 Task: Search one way flight ticket for 5 adults, 1 child, 2 infants in seat and 1 infant on lap in business from Rochester: Rochester International Airport to Greenville: Pitt-greenville Airport on 5-2-2023. Choice of flights is Sun country airlines. Number of bags: 1 carry on bag. Price is upto 96000. Outbound departure time preference is 13:45.
Action: Mouse moved to (320, 138)
Screenshot: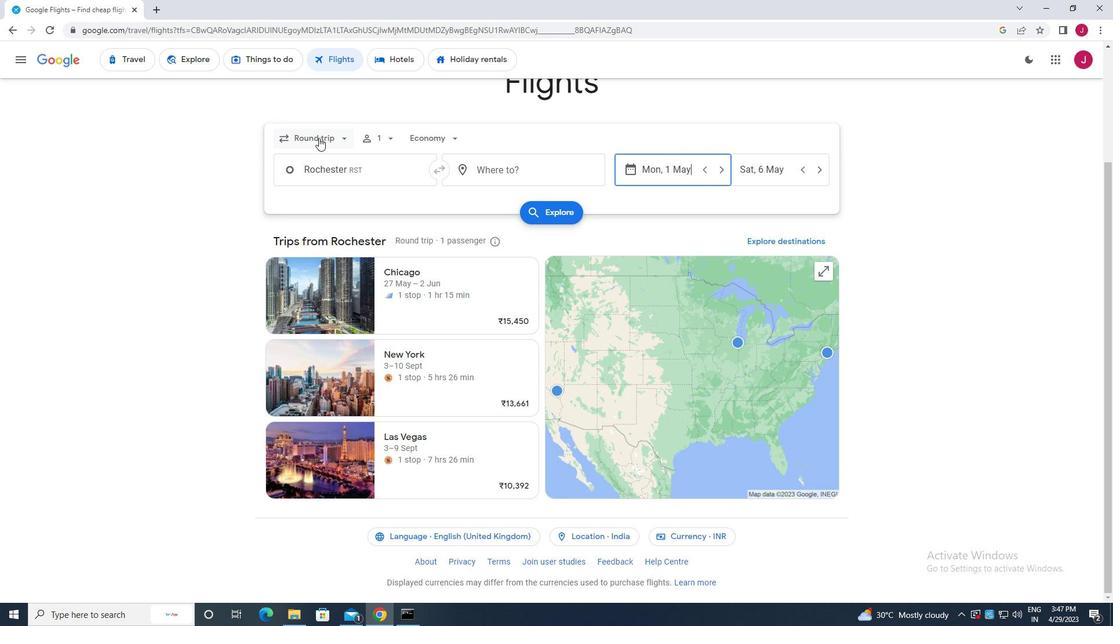 
Action: Mouse pressed left at (320, 138)
Screenshot: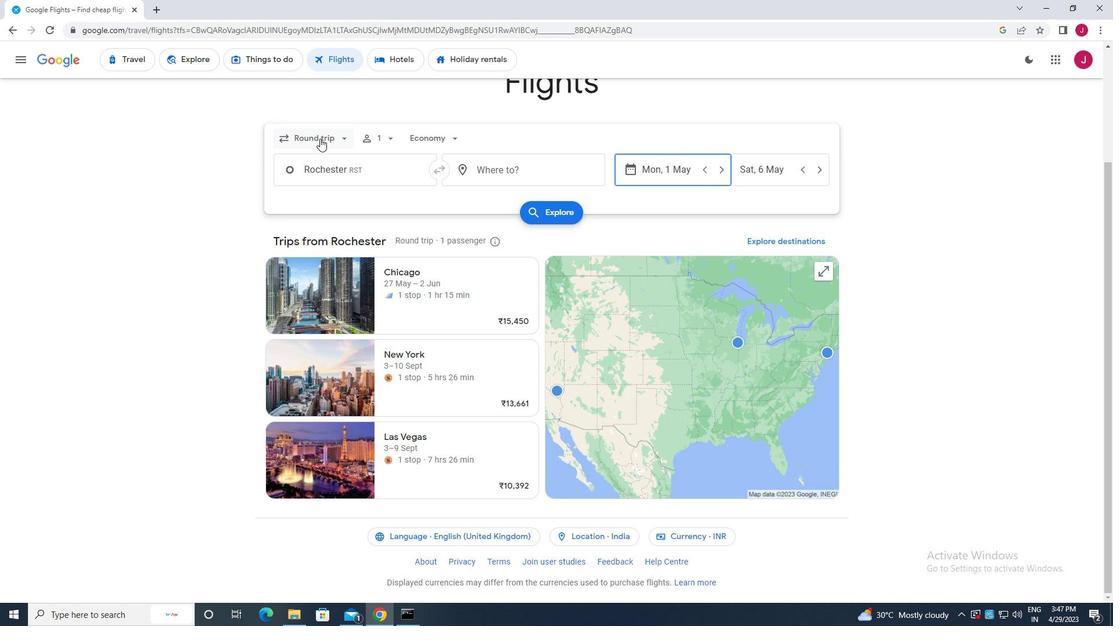 
Action: Mouse moved to (323, 191)
Screenshot: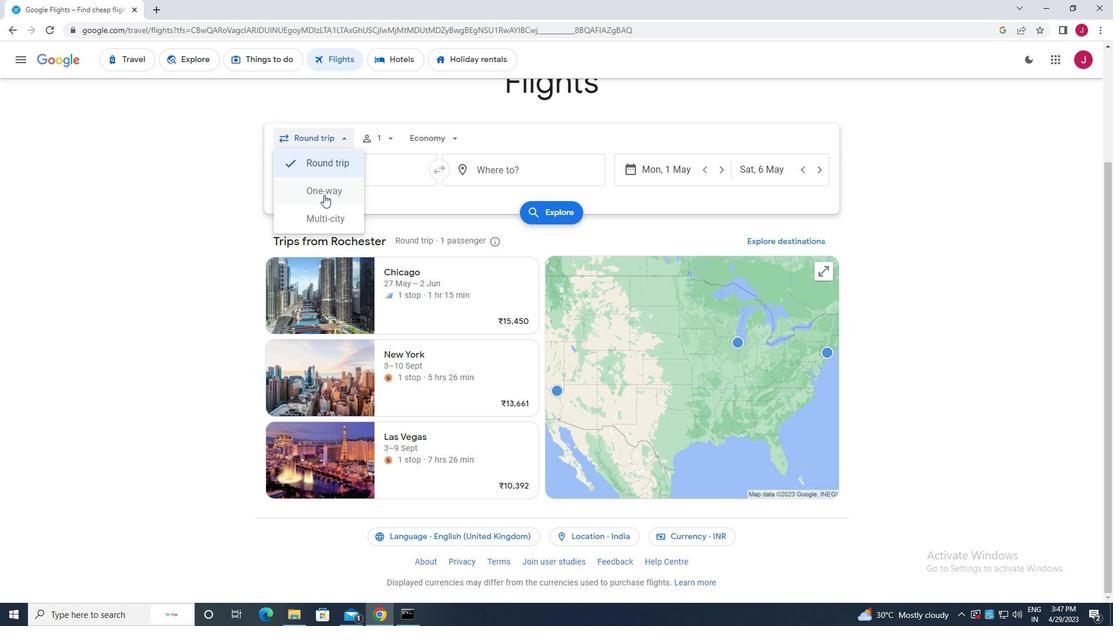 
Action: Mouse pressed left at (323, 191)
Screenshot: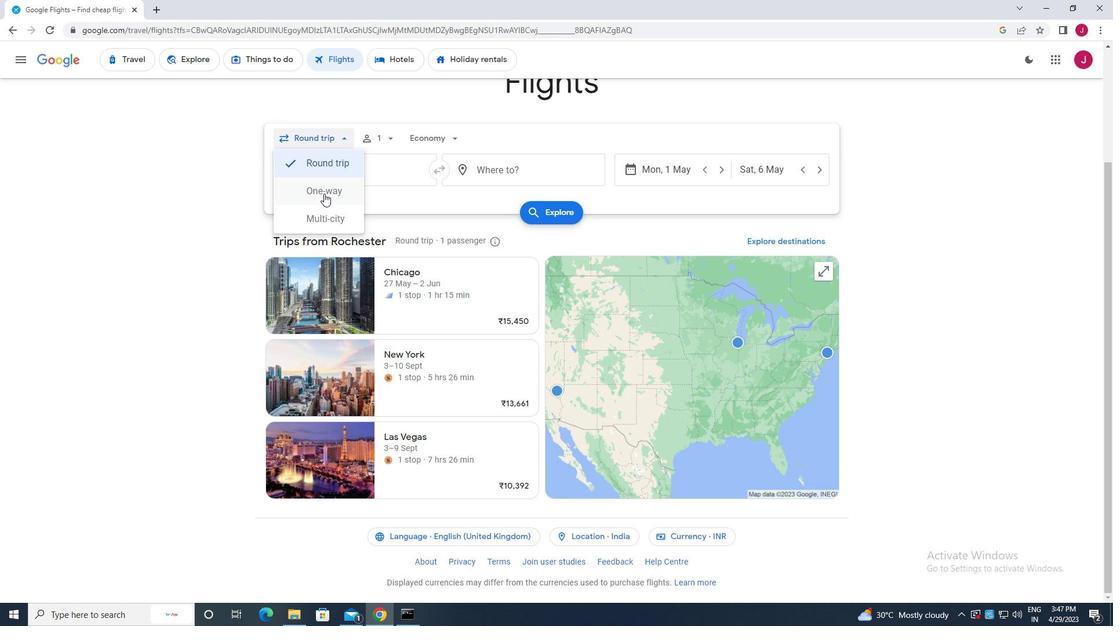 
Action: Mouse moved to (380, 137)
Screenshot: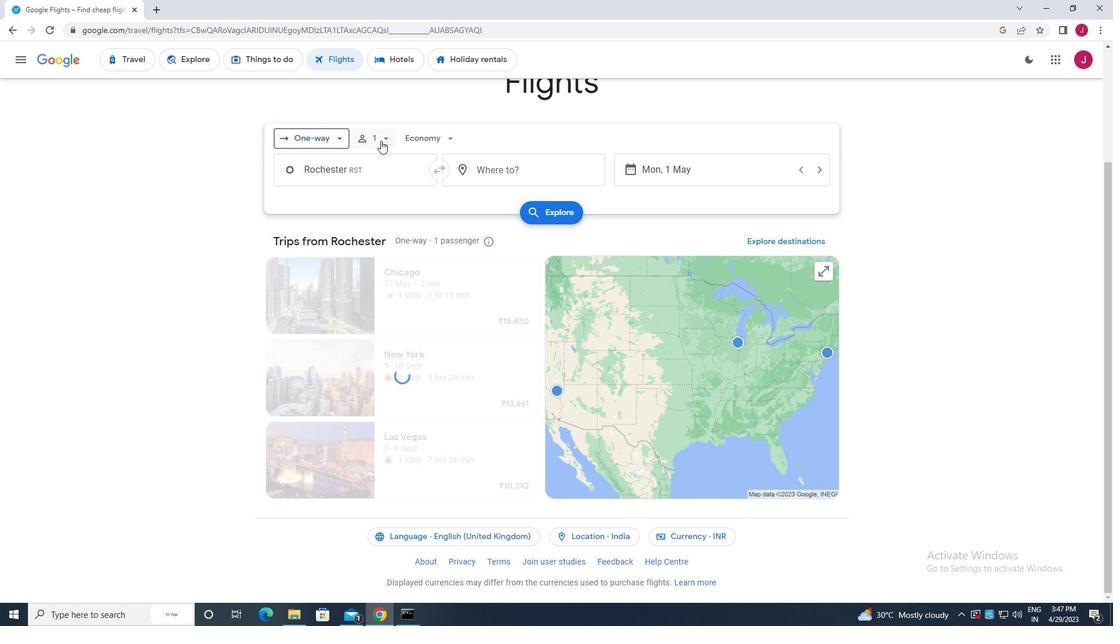 
Action: Mouse pressed left at (380, 137)
Screenshot: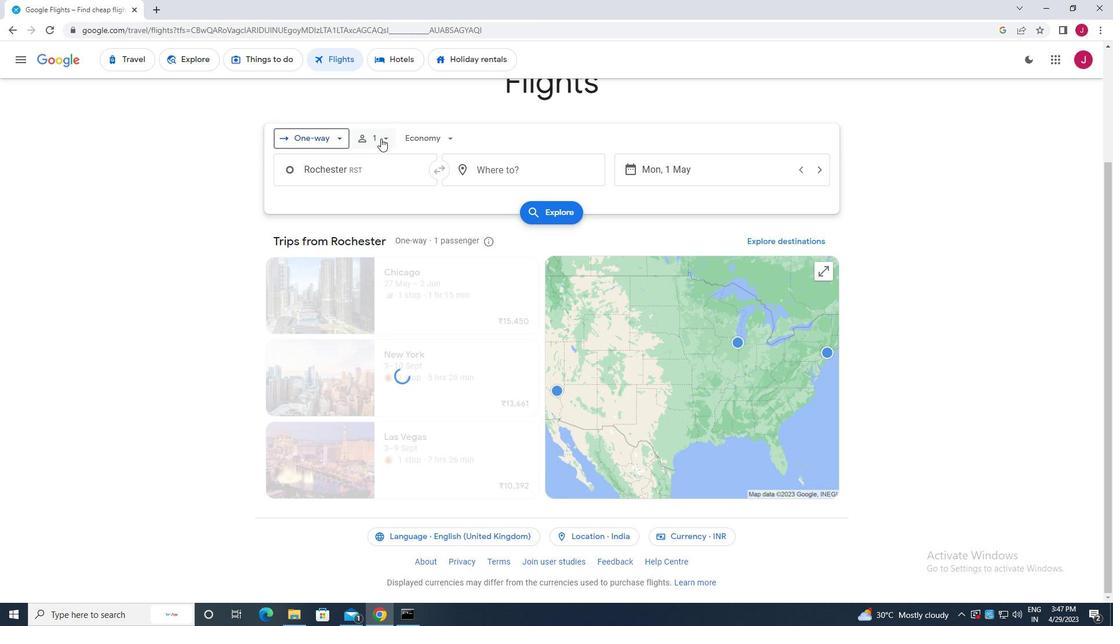 
Action: Mouse moved to (443, 171)
Screenshot: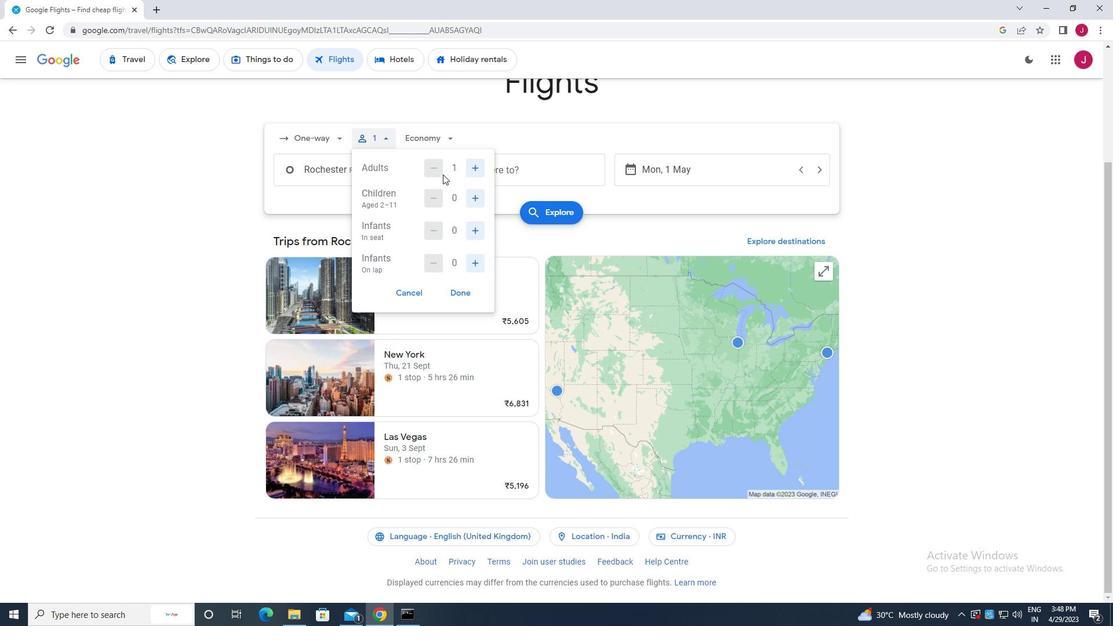 
Action: Mouse pressed left at (443, 171)
Screenshot: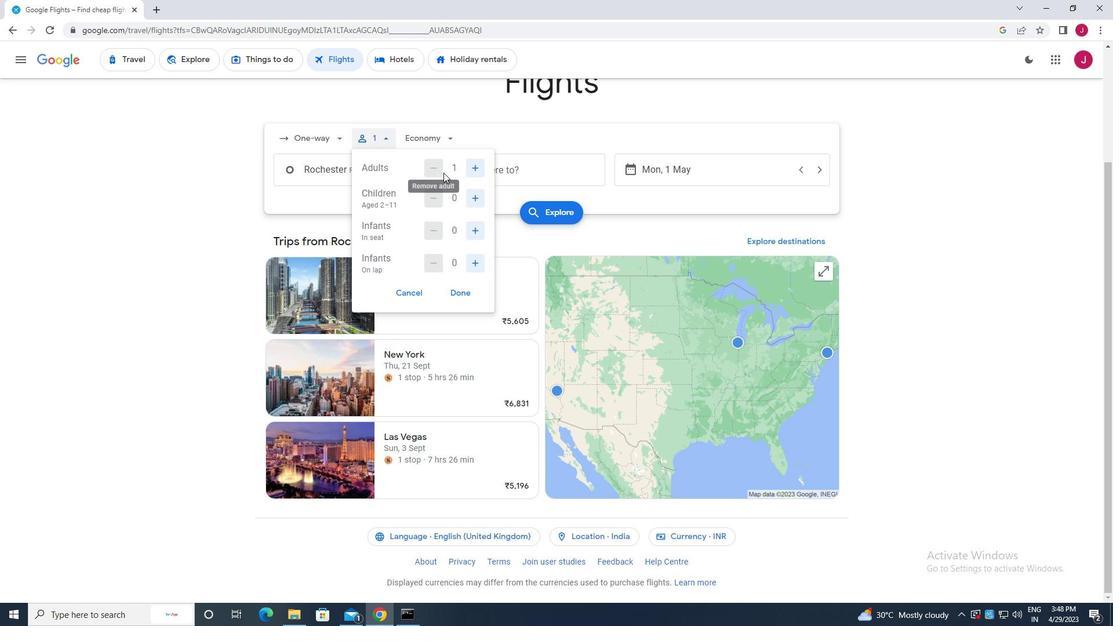 
Action: Mouse moved to (473, 197)
Screenshot: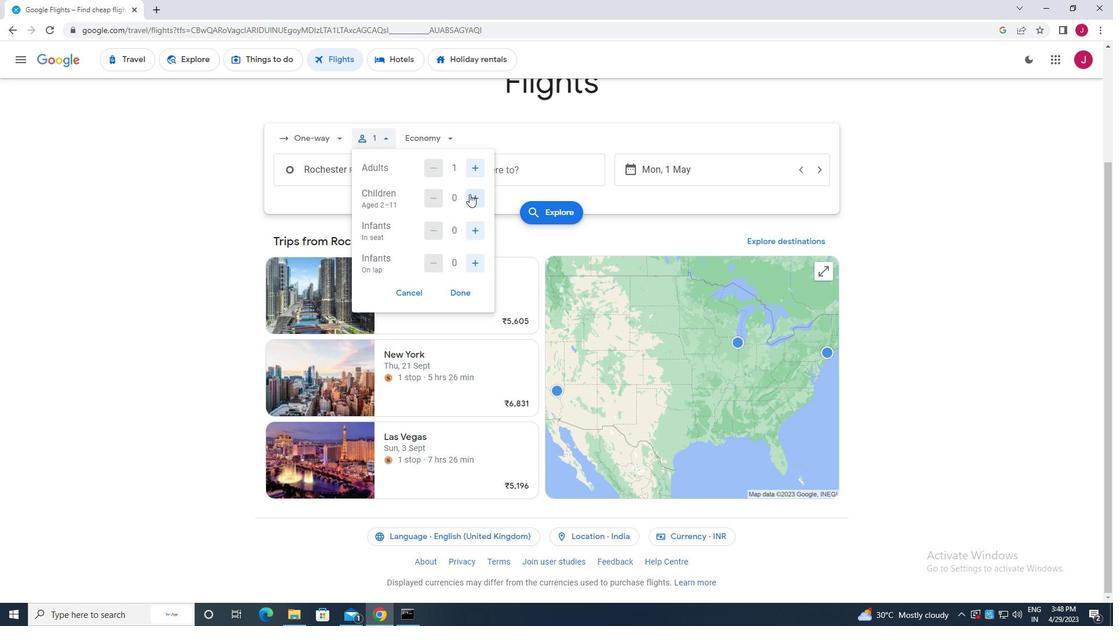 
Action: Mouse pressed left at (473, 197)
Screenshot: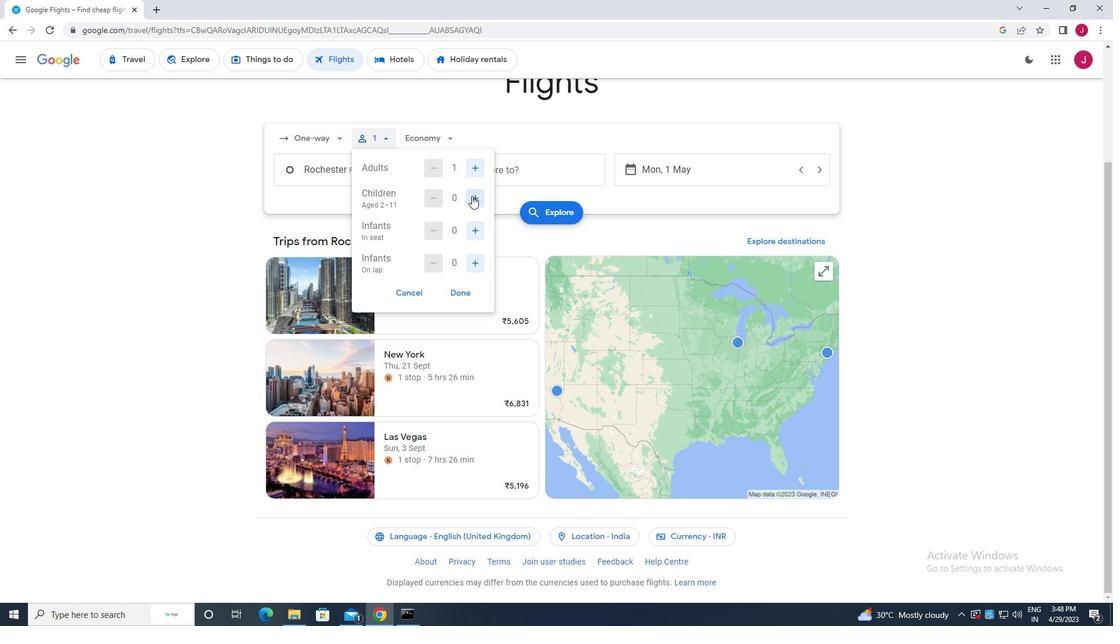 
Action: Mouse pressed left at (473, 197)
Screenshot: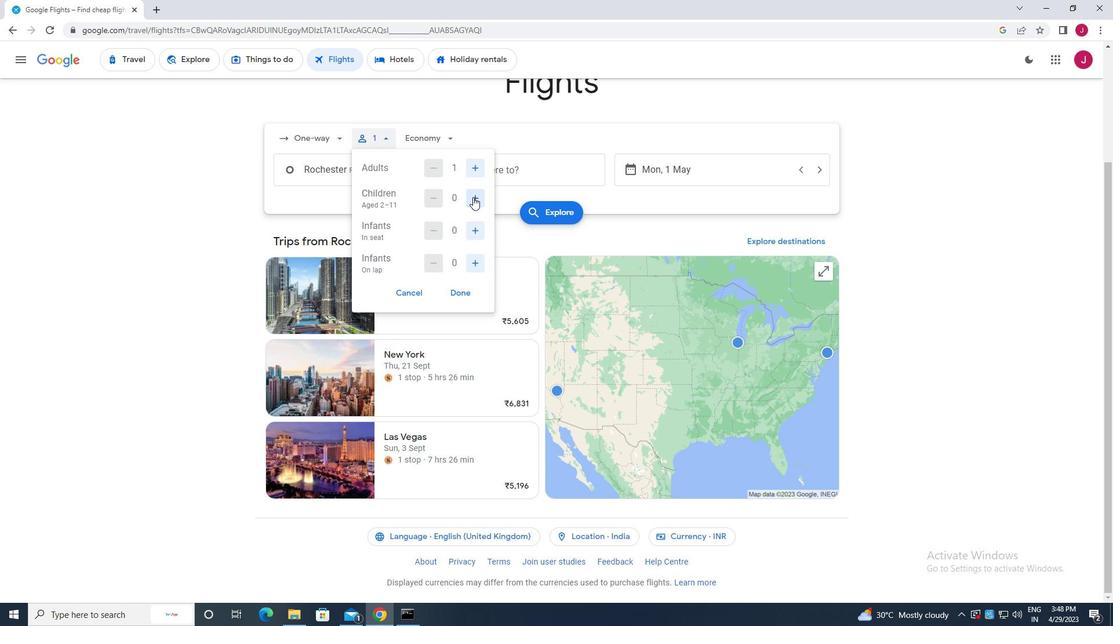 
Action: Mouse pressed left at (473, 197)
Screenshot: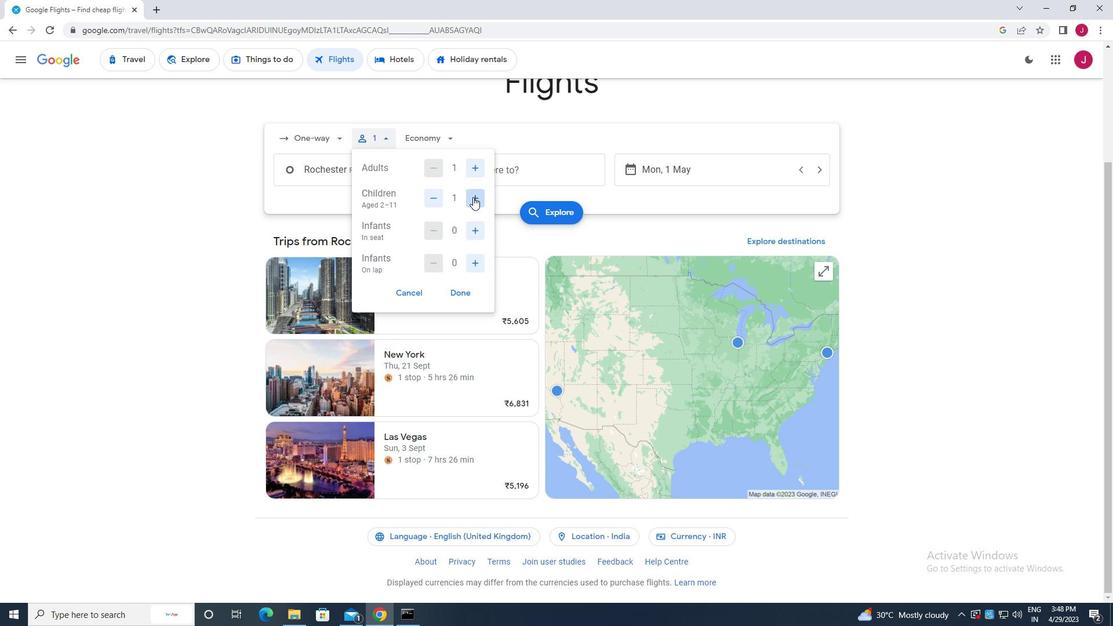 
Action: Mouse pressed left at (473, 197)
Screenshot: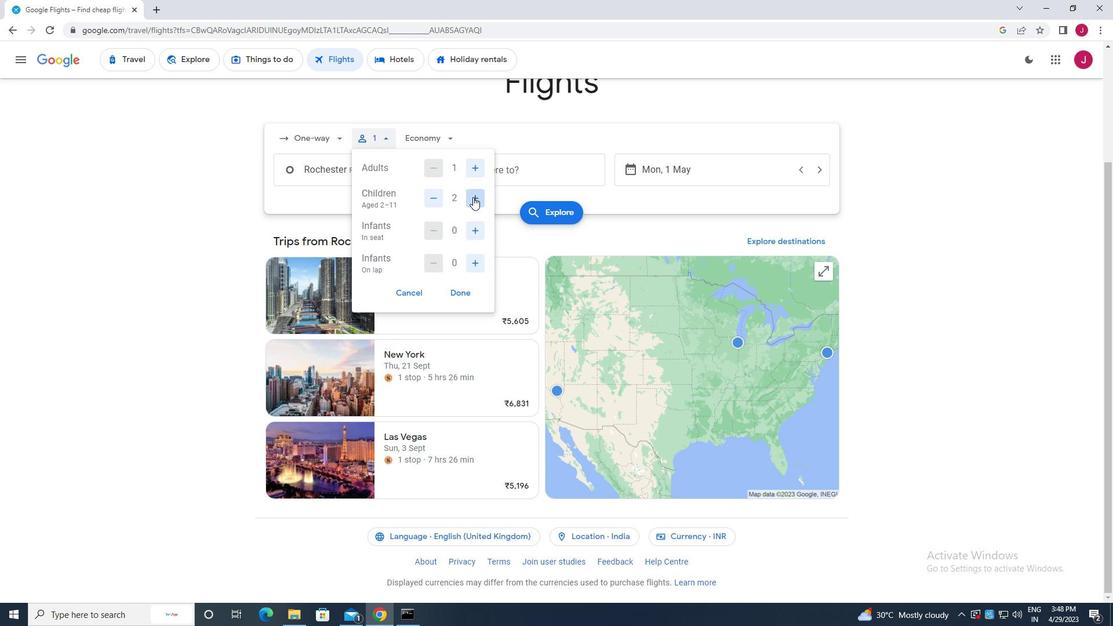 
Action: Mouse pressed left at (473, 197)
Screenshot: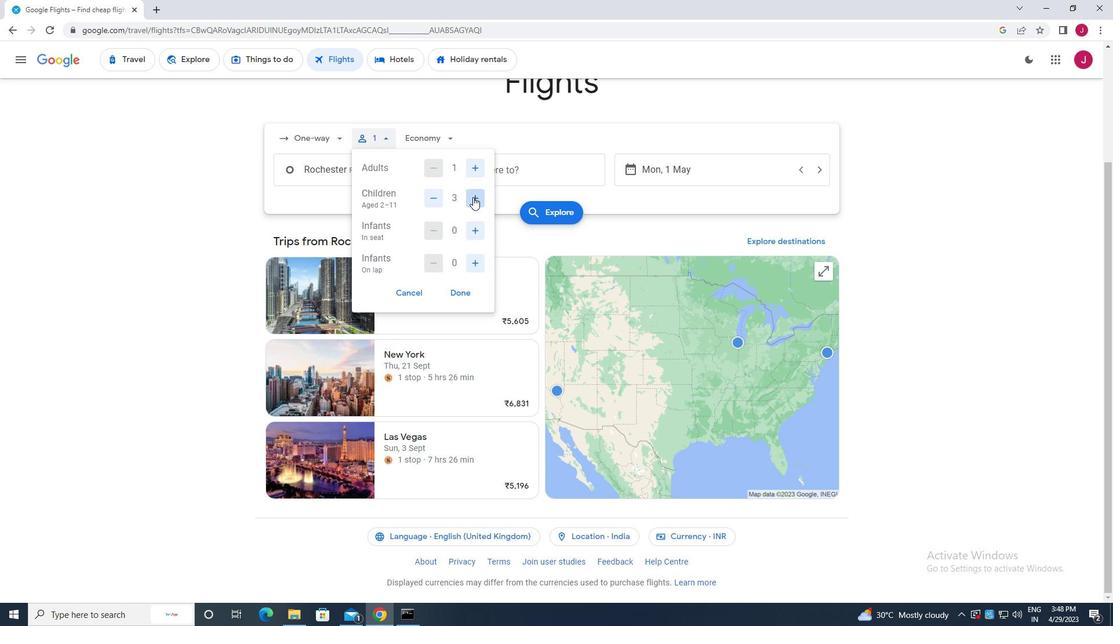 
Action: Mouse moved to (477, 228)
Screenshot: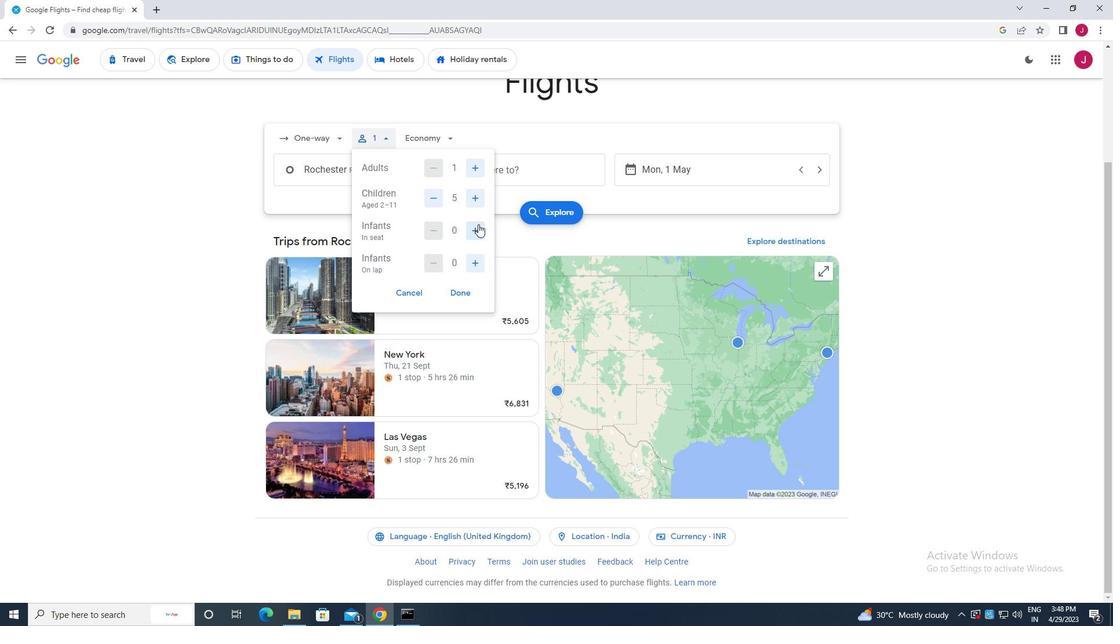 
Action: Mouse pressed left at (477, 228)
Screenshot: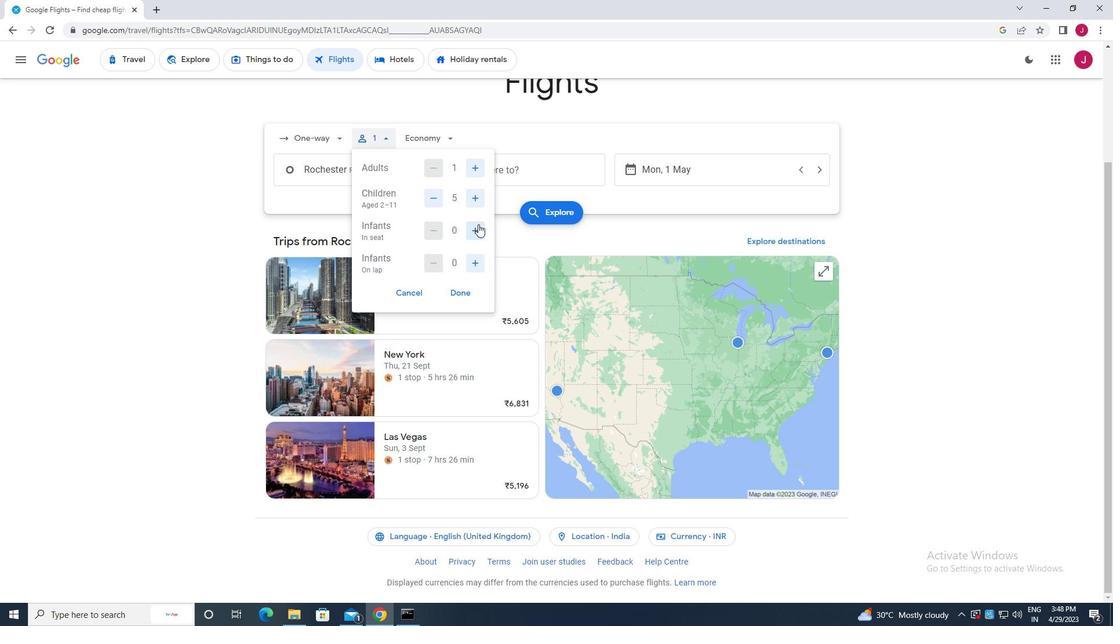 
Action: Mouse pressed left at (477, 228)
Screenshot: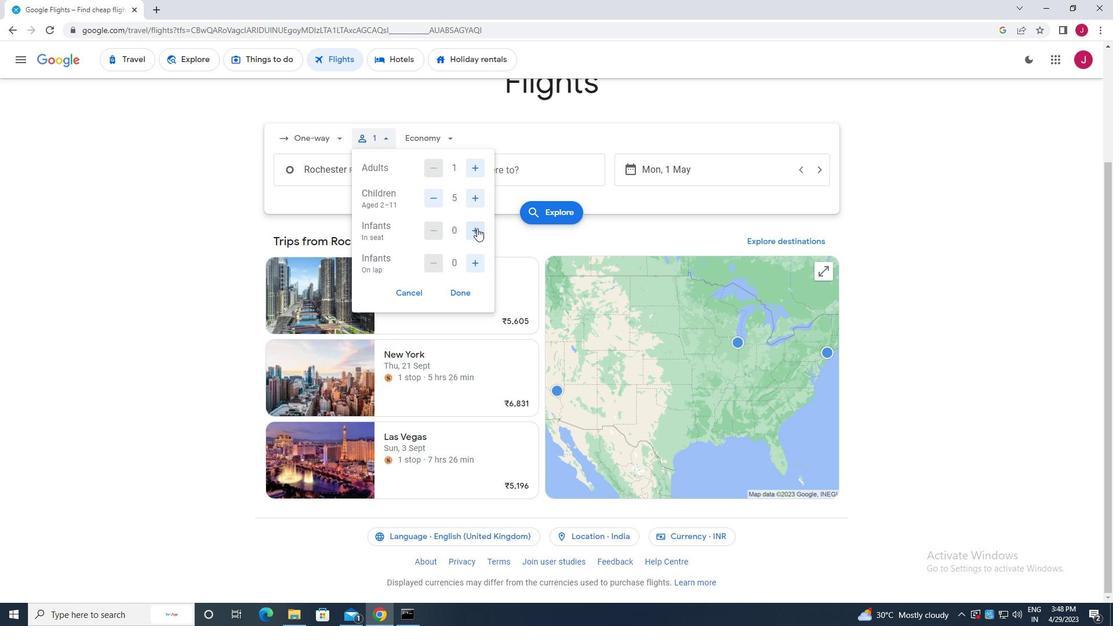 
Action: Mouse moved to (472, 262)
Screenshot: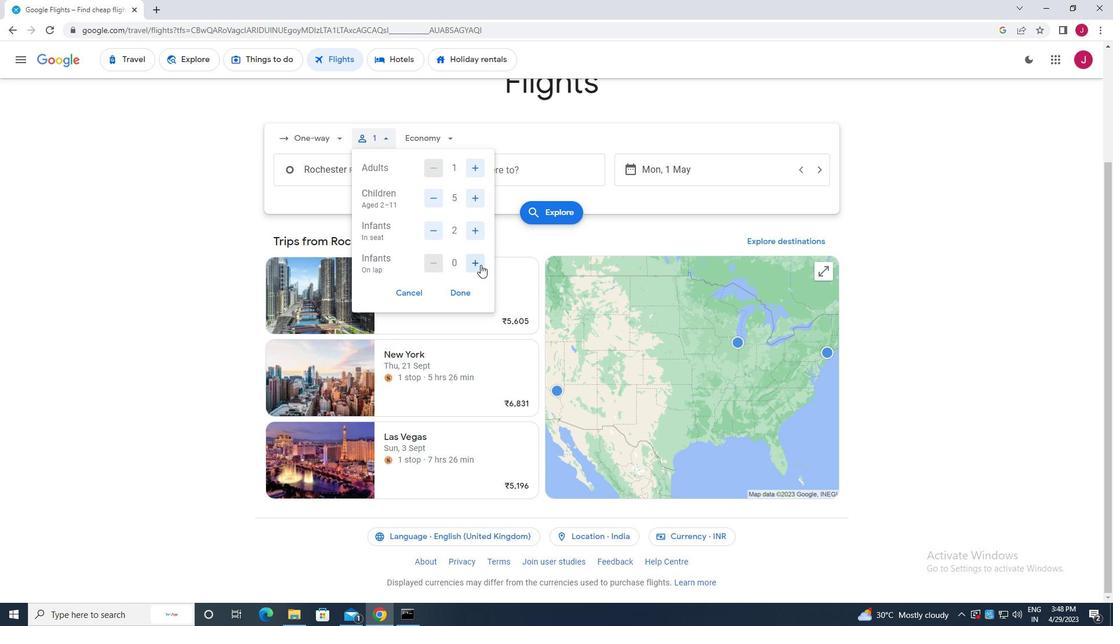 
Action: Mouse pressed left at (472, 262)
Screenshot: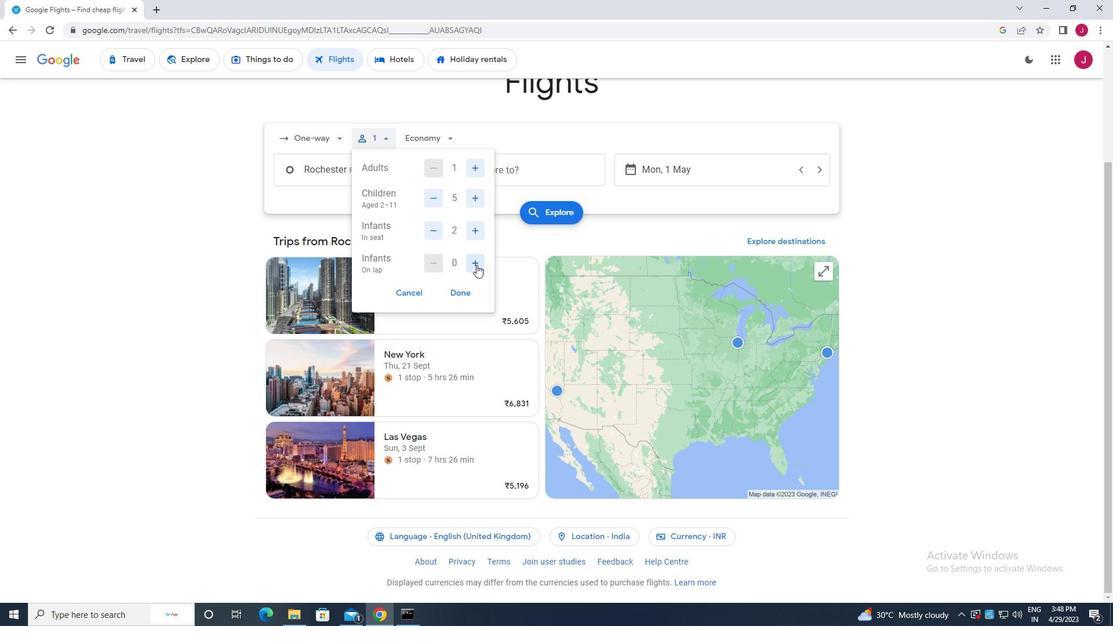 
Action: Mouse moved to (435, 232)
Screenshot: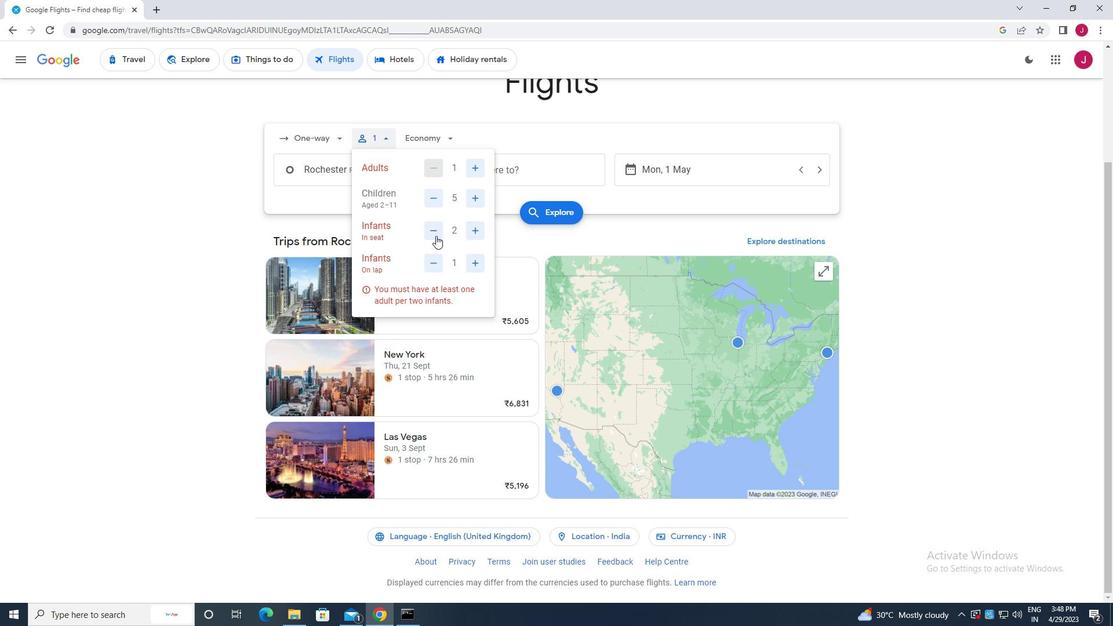 
Action: Mouse pressed left at (435, 232)
Screenshot: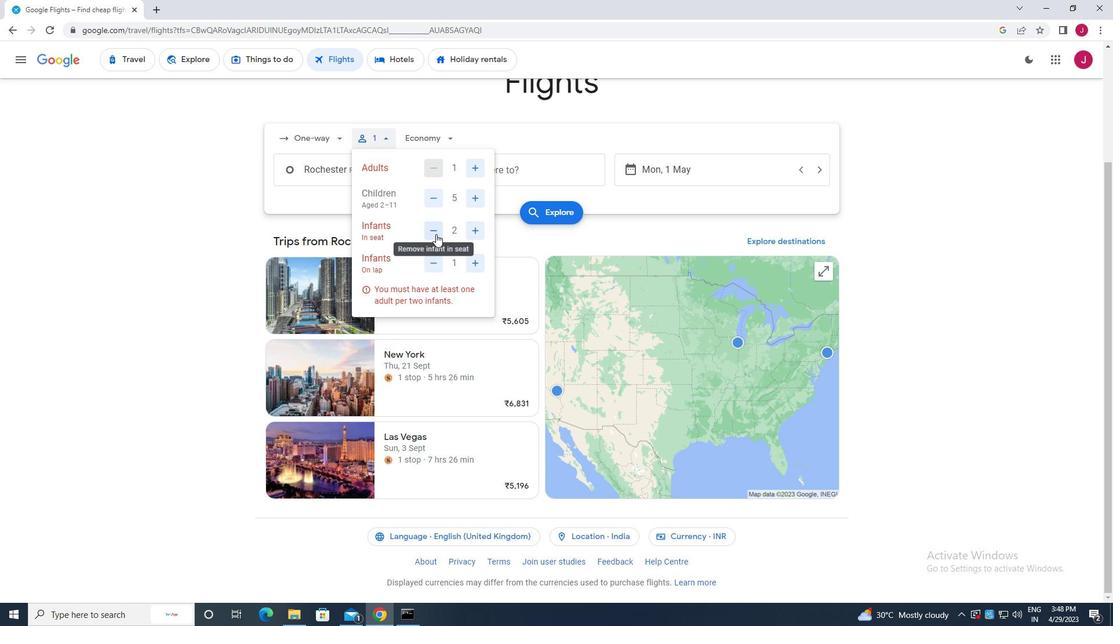 
Action: Mouse moved to (467, 293)
Screenshot: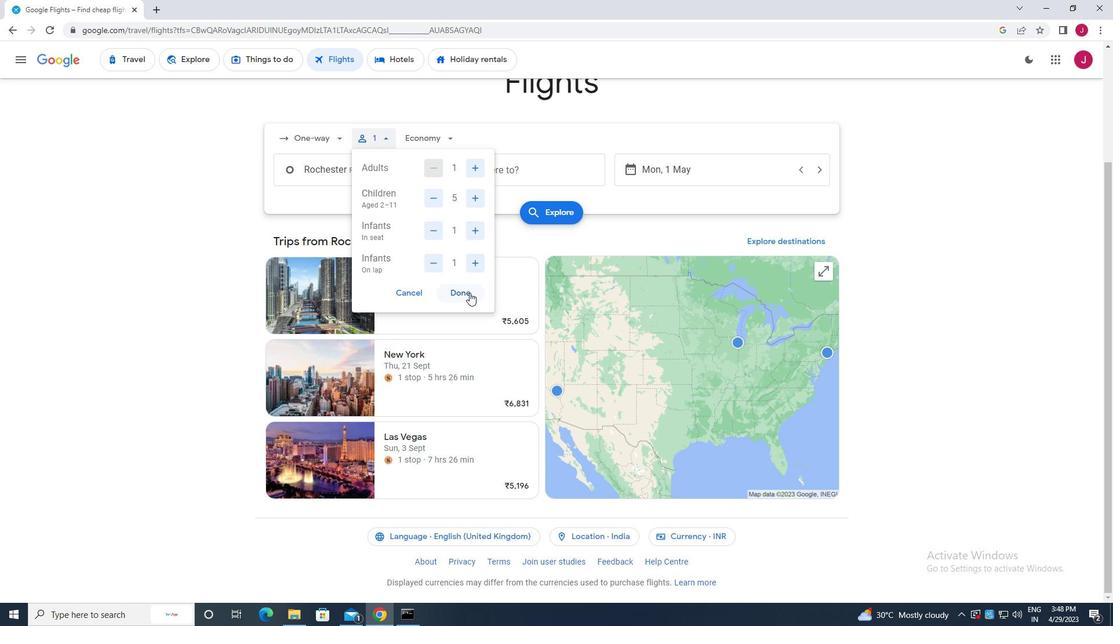
Action: Mouse pressed left at (467, 293)
Screenshot: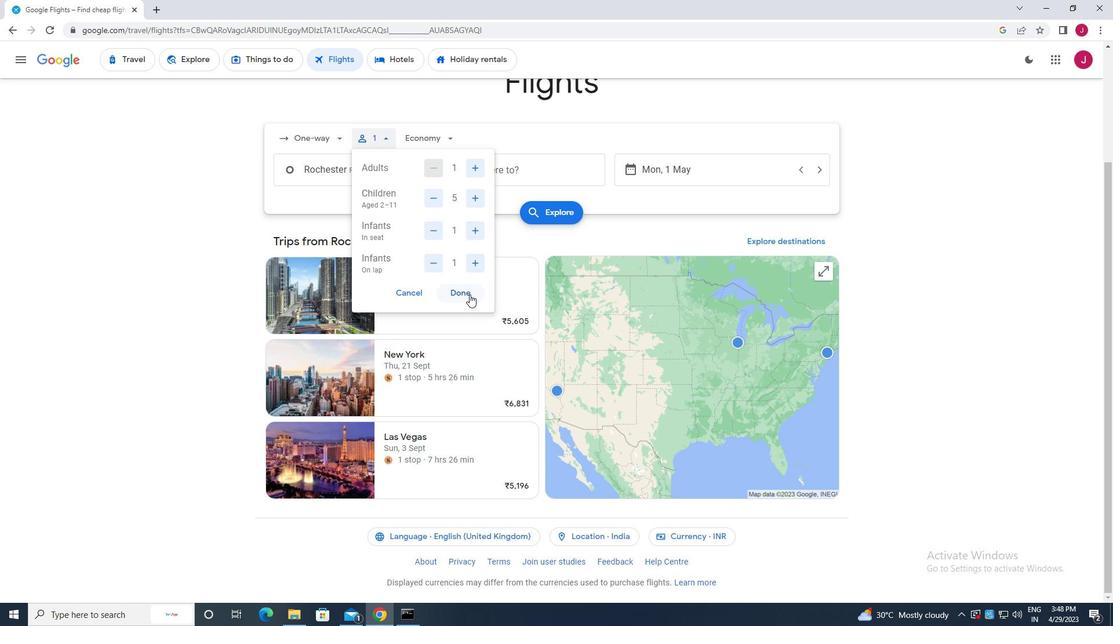 
Action: Mouse moved to (435, 138)
Screenshot: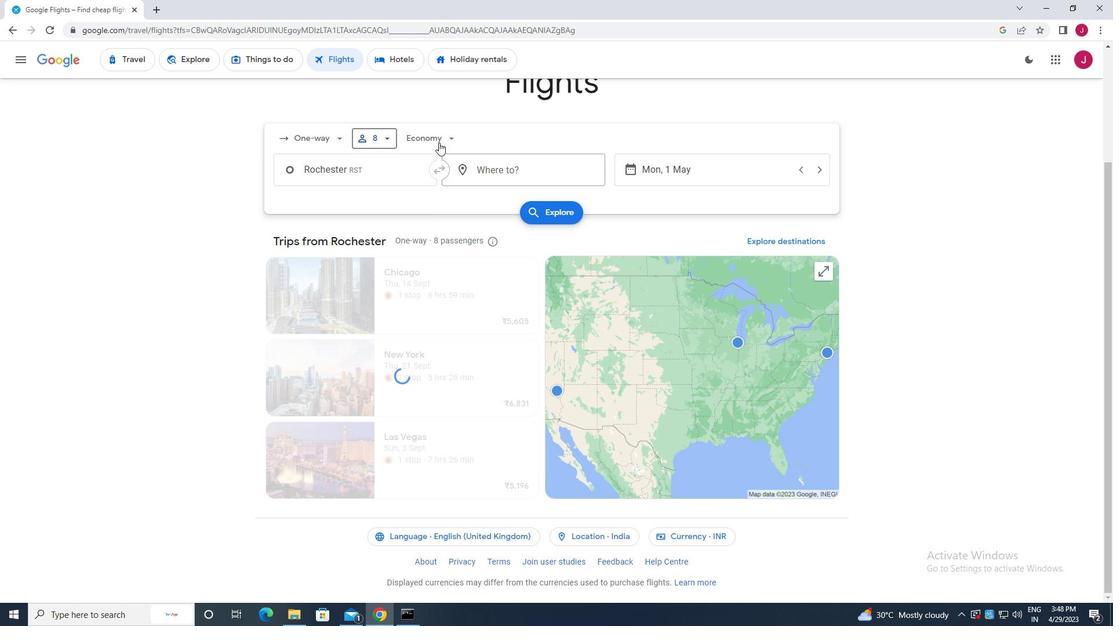 
Action: Mouse pressed left at (435, 138)
Screenshot: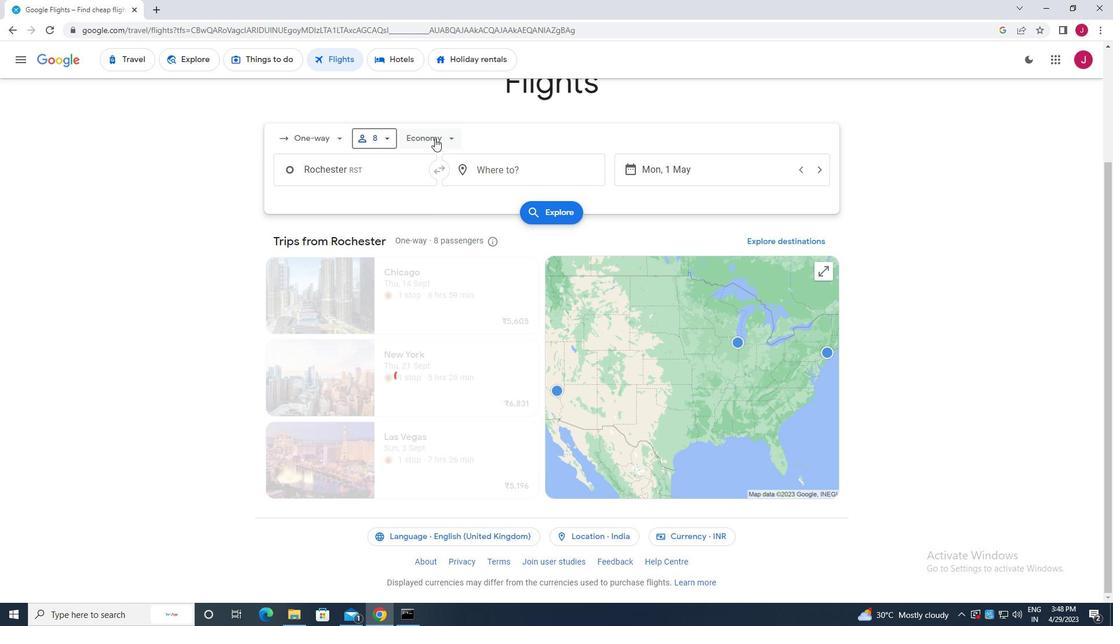 
Action: Mouse moved to (450, 219)
Screenshot: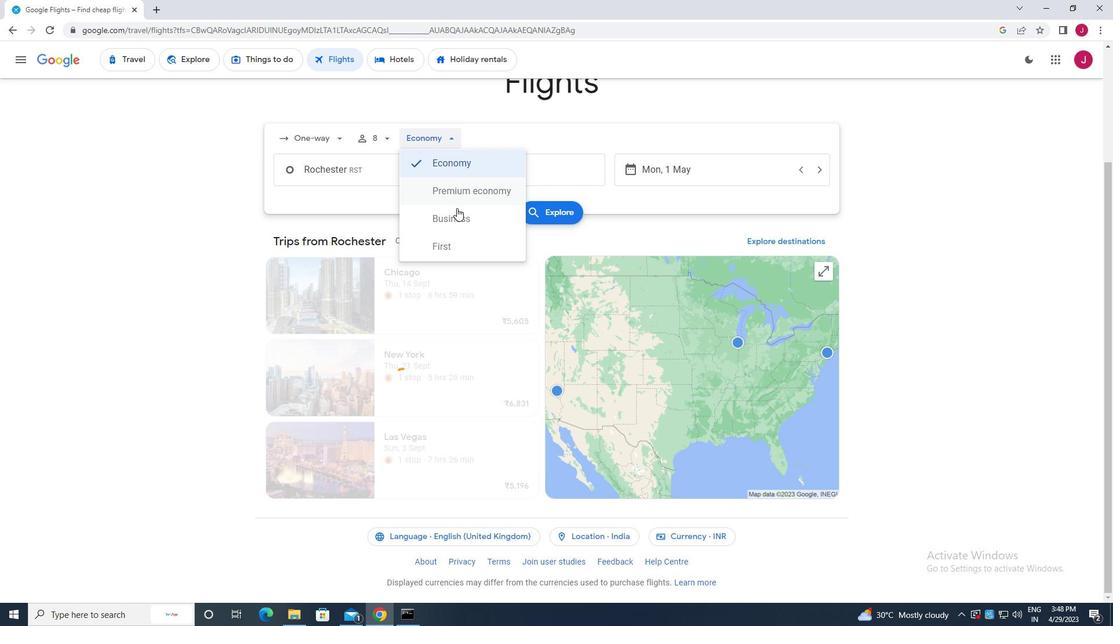 
Action: Mouse pressed left at (450, 219)
Screenshot: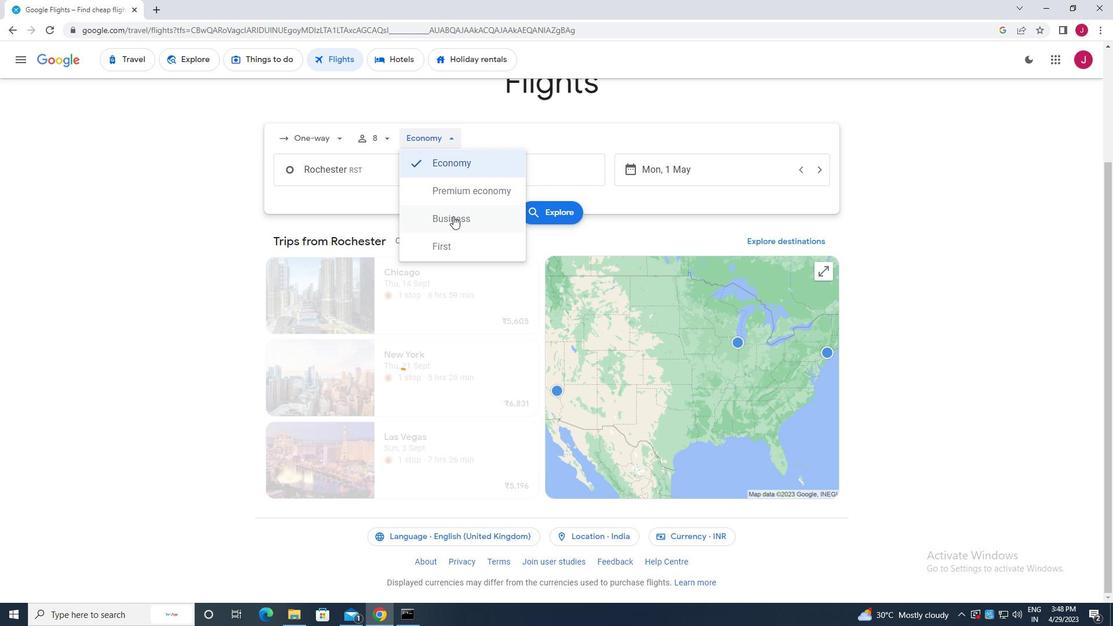 
Action: Mouse moved to (375, 168)
Screenshot: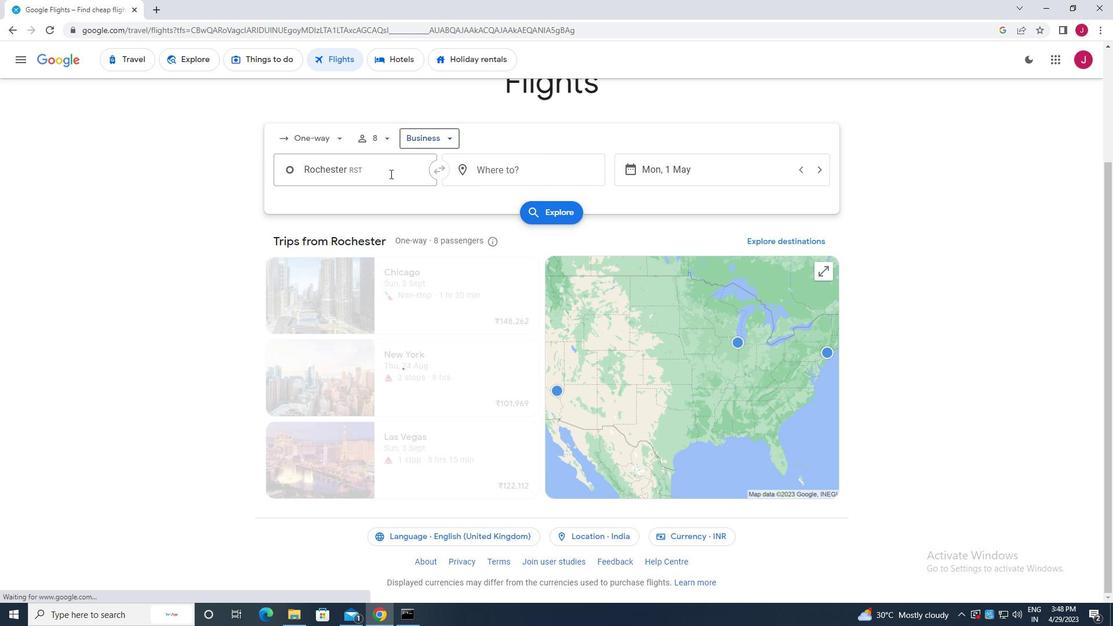 
Action: Mouse pressed left at (375, 168)
Screenshot: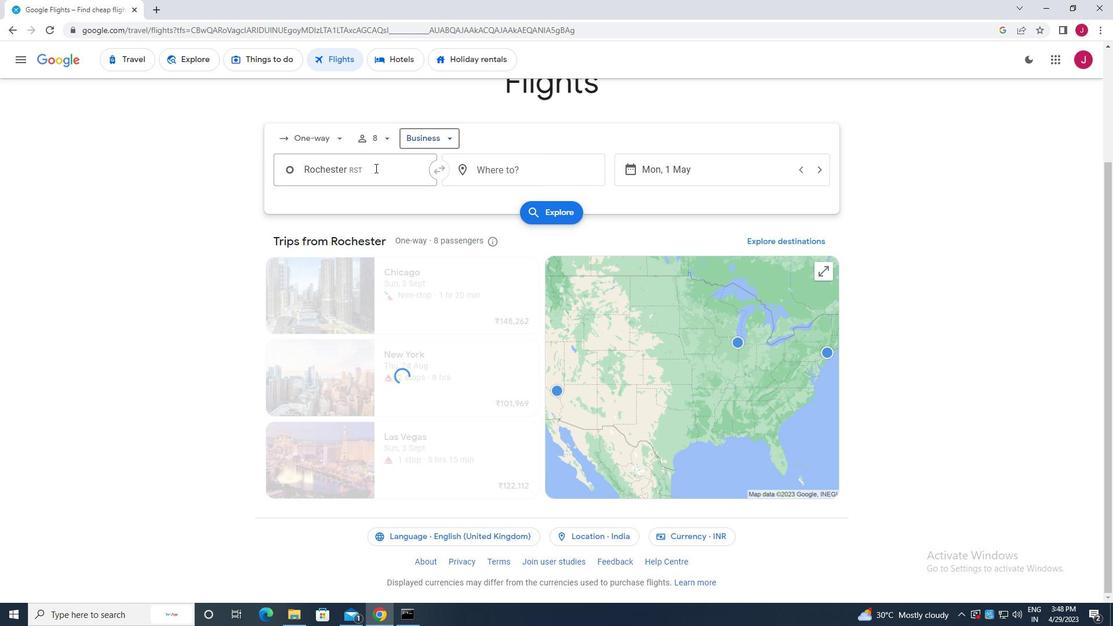 
Action: Key pressed roches
Screenshot: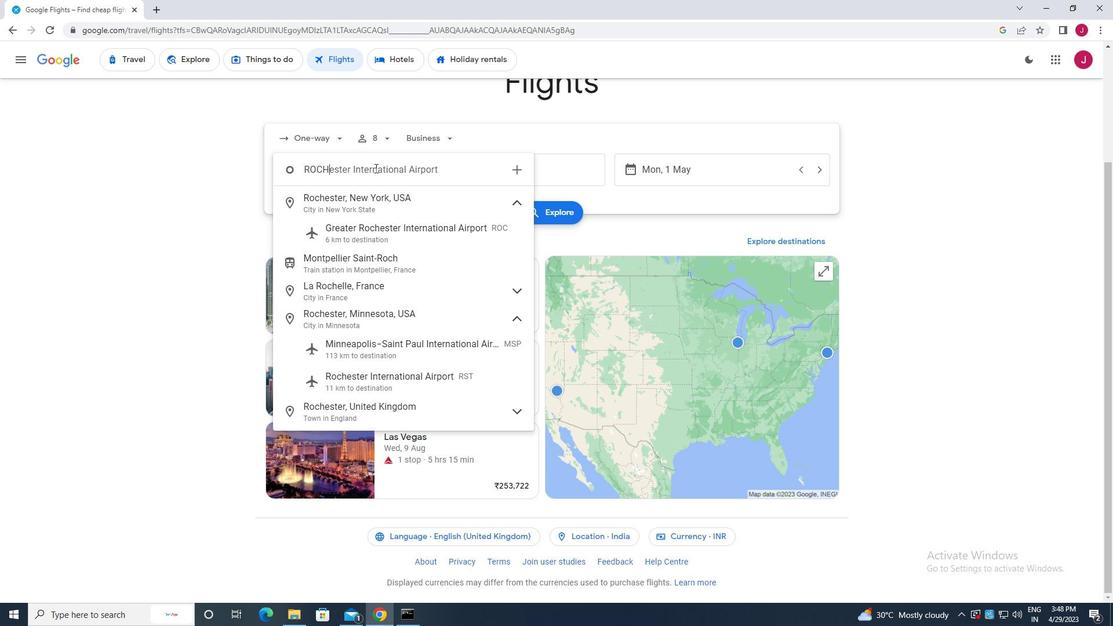 
Action: Mouse moved to (361, 322)
Screenshot: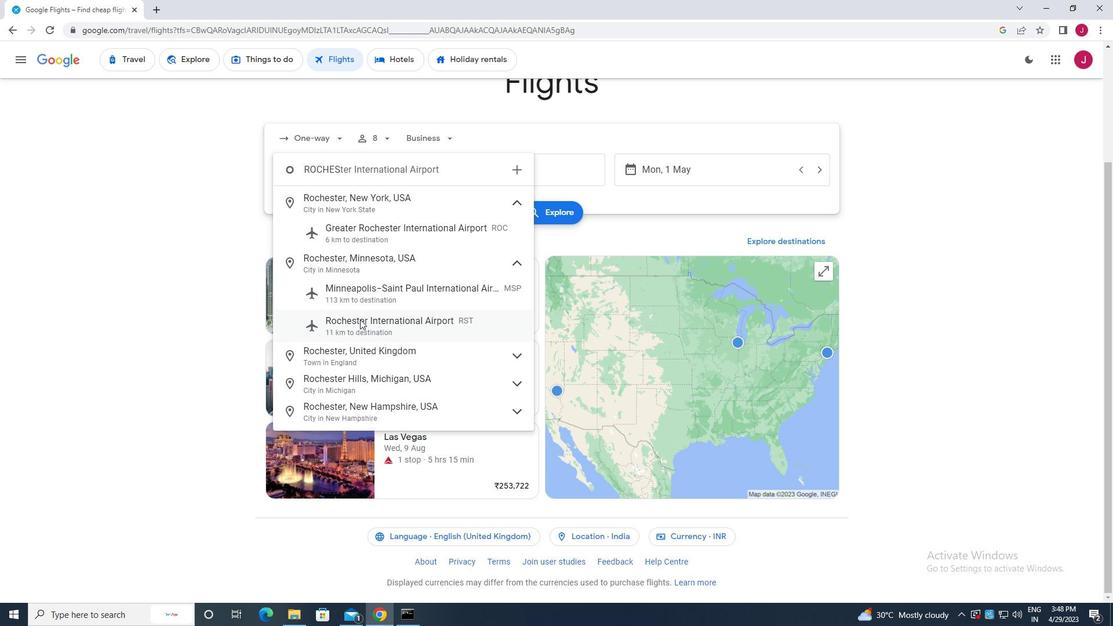 
Action: Mouse pressed left at (361, 322)
Screenshot: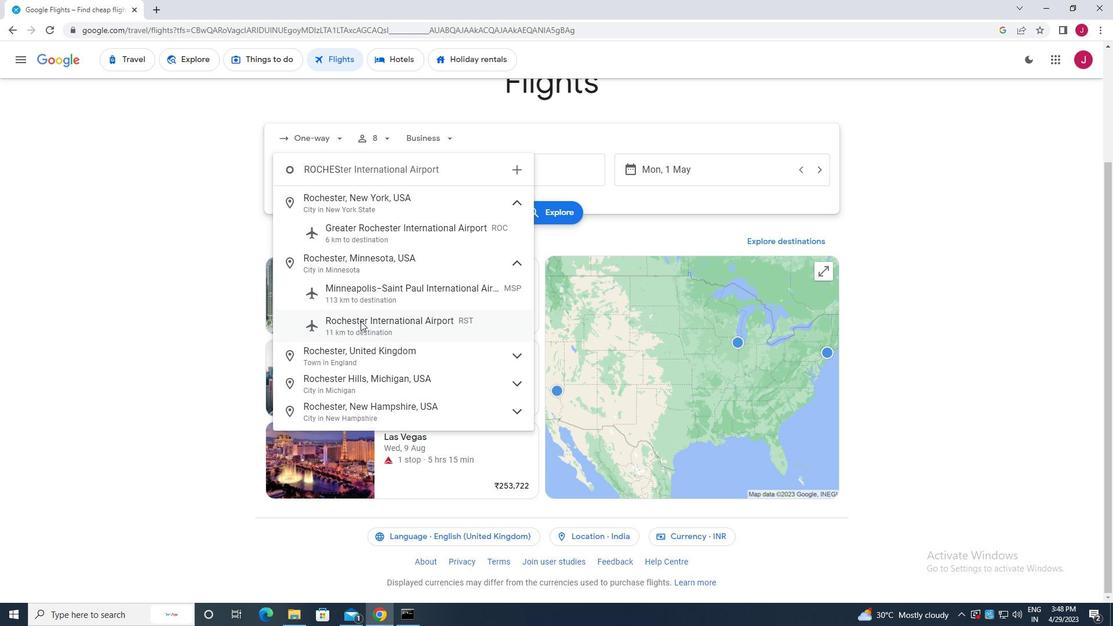 
Action: Mouse moved to (551, 171)
Screenshot: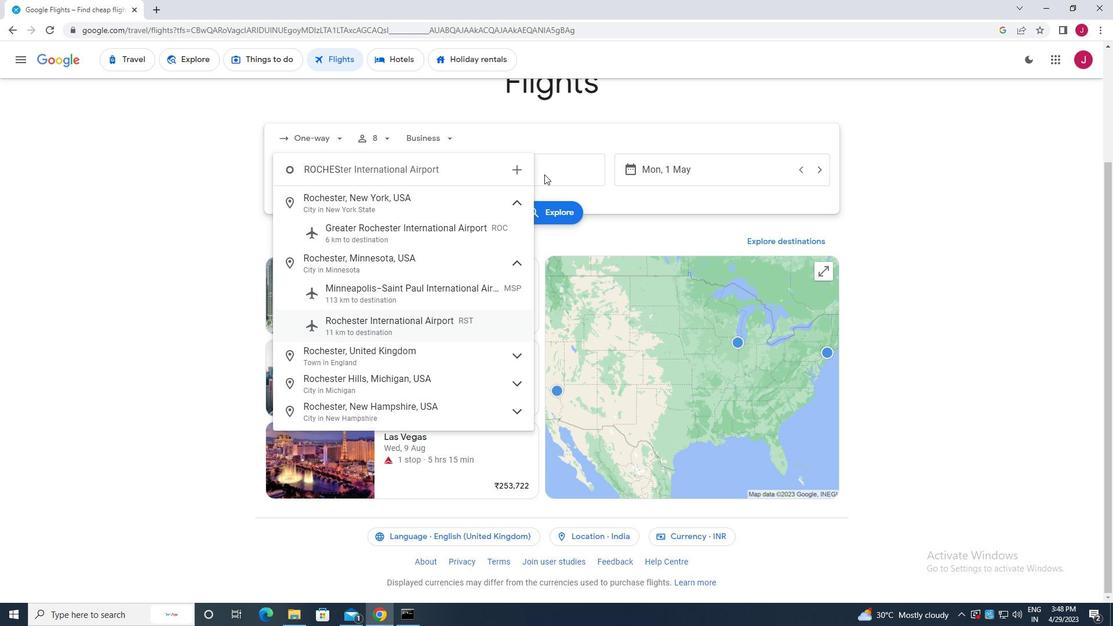 
Action: Mouse pressed left at (551, 171)
Screenshot: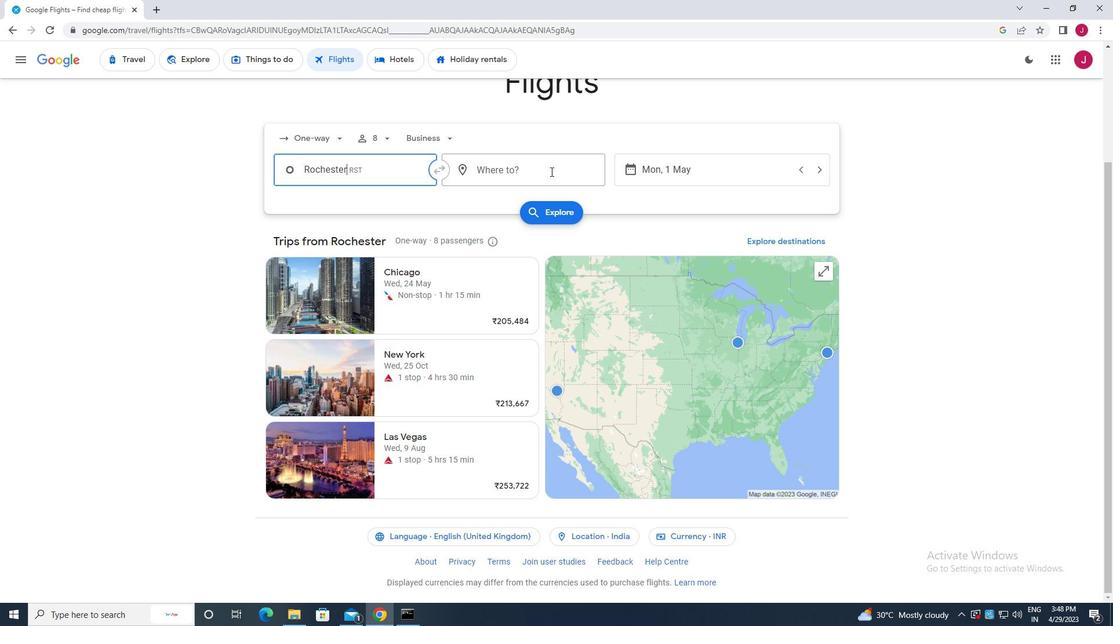 
Action: Mouse moved to (550, 171)
Screenshot: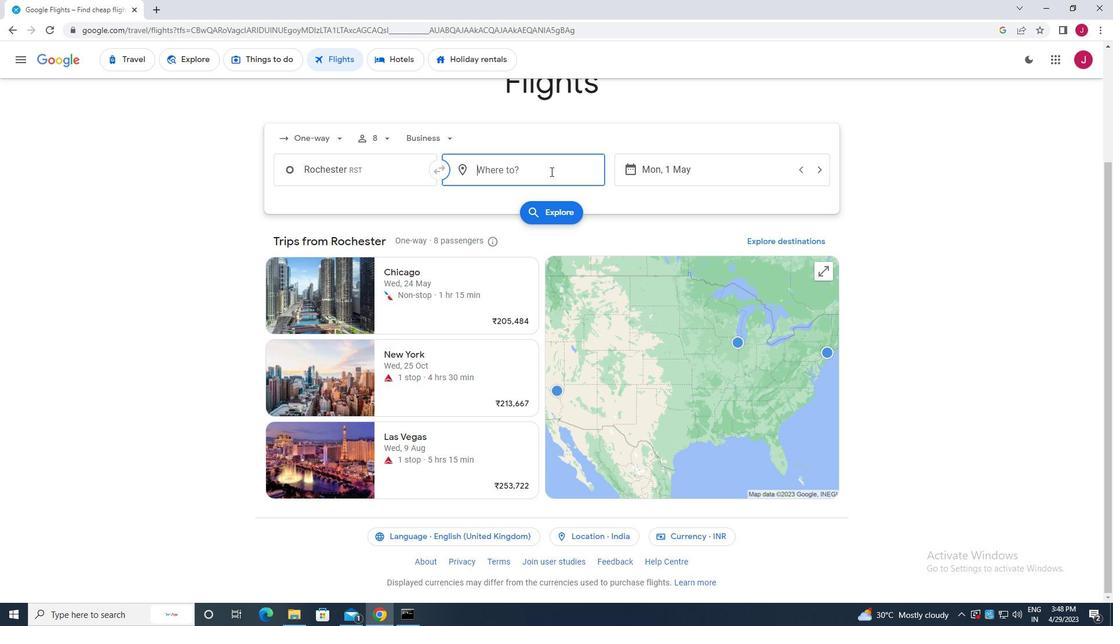 
Action: Key pressed greenville<Key.space>p
Screenshot: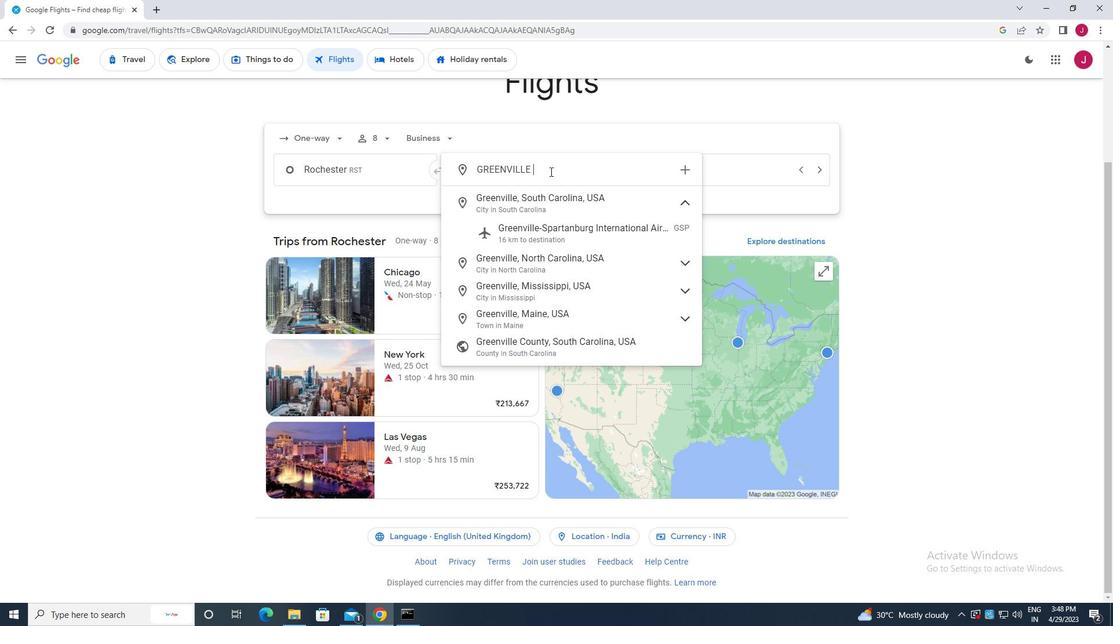
Action: Mouse moved to (550, 205)
Screenshot: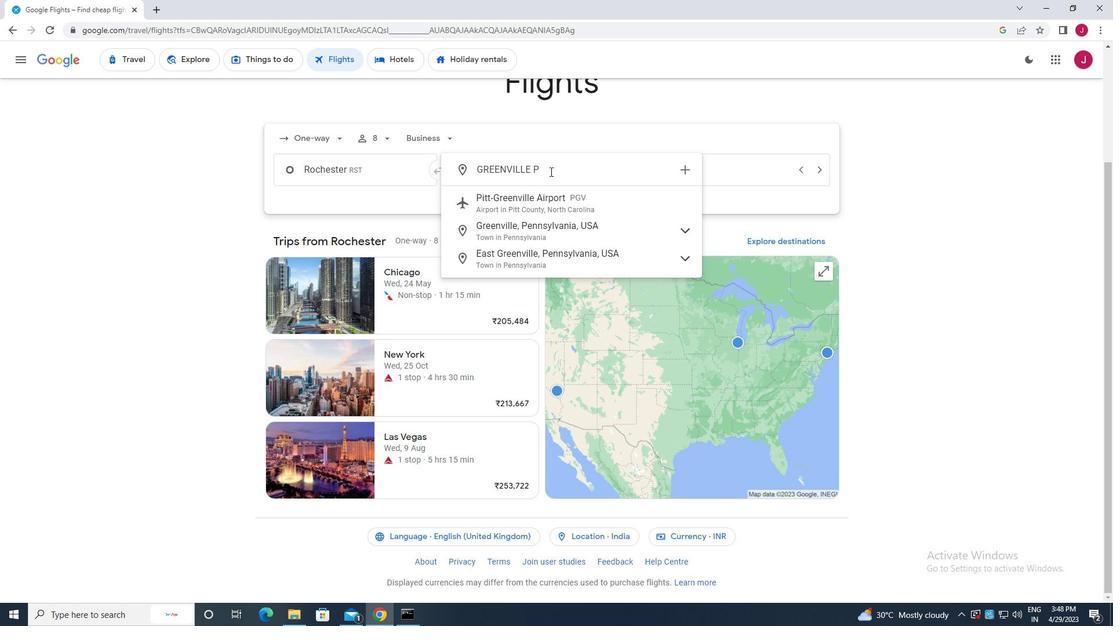 
Action: Mouse pressed left at (550, 205)
Screenshot: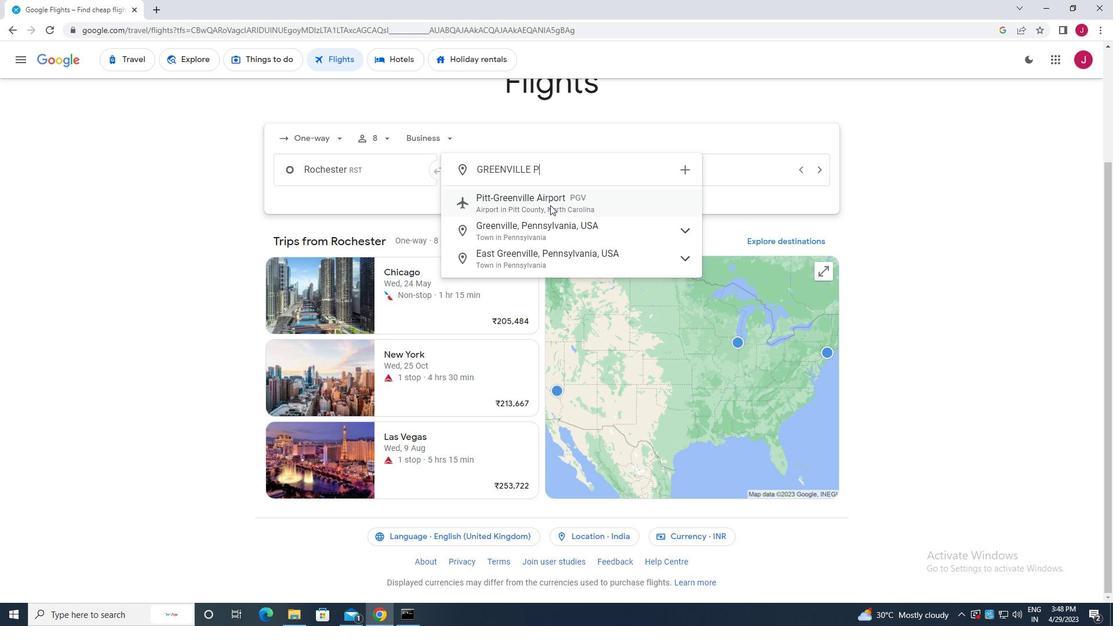
Action: Mouse moved to (663, 171)
Screenshot: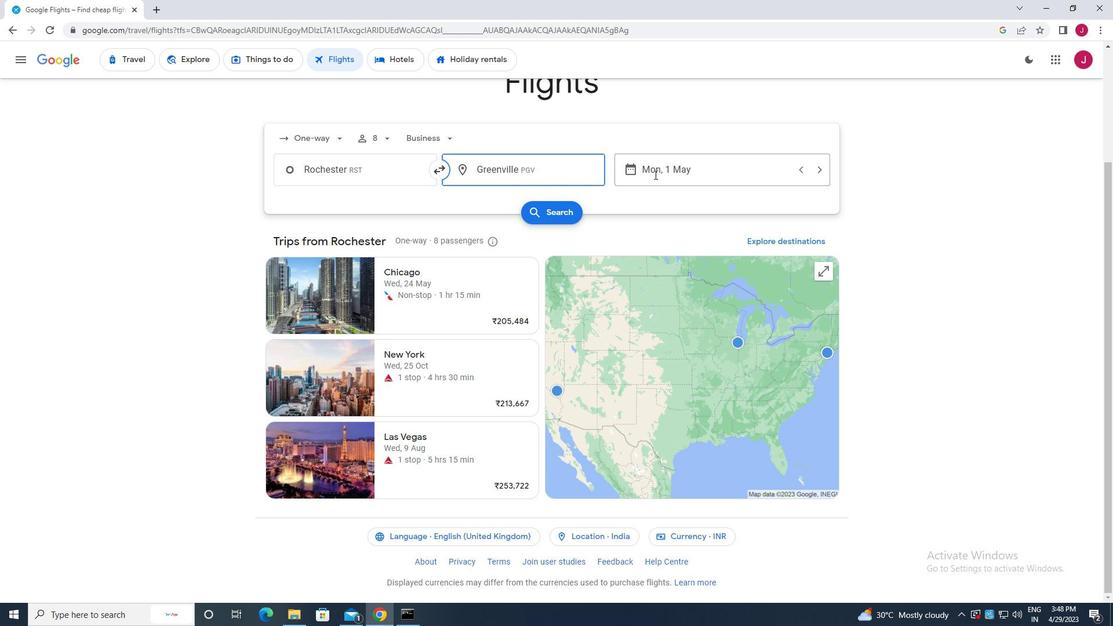 
Action: Mouse pressed left at (663, 171)
Screenshot: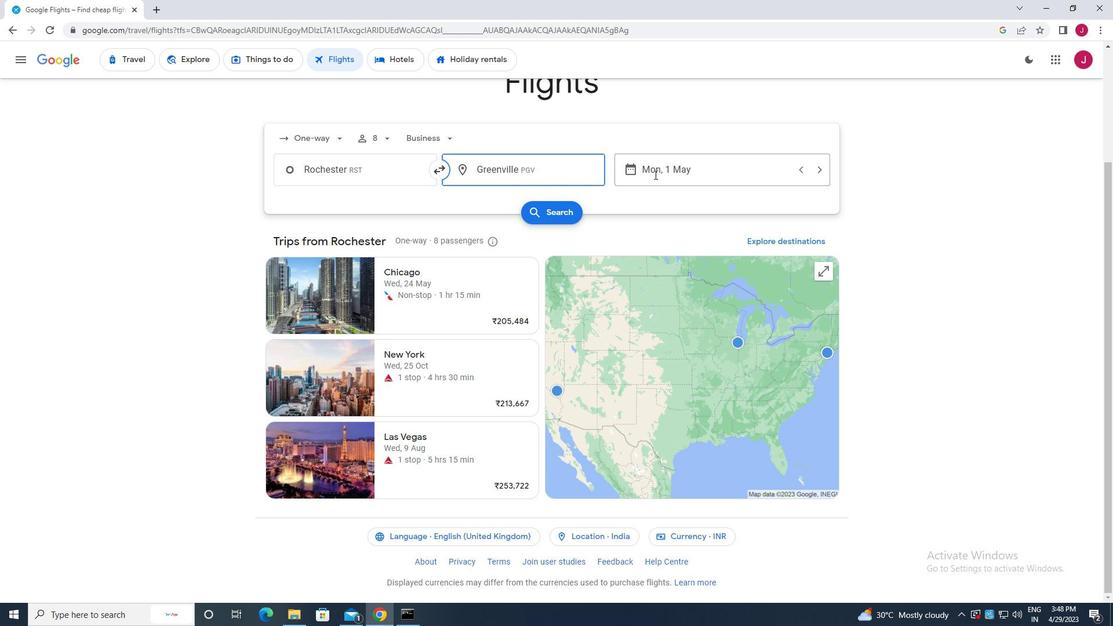 
Action: Mouse moved to (694, 266)
Screenshot: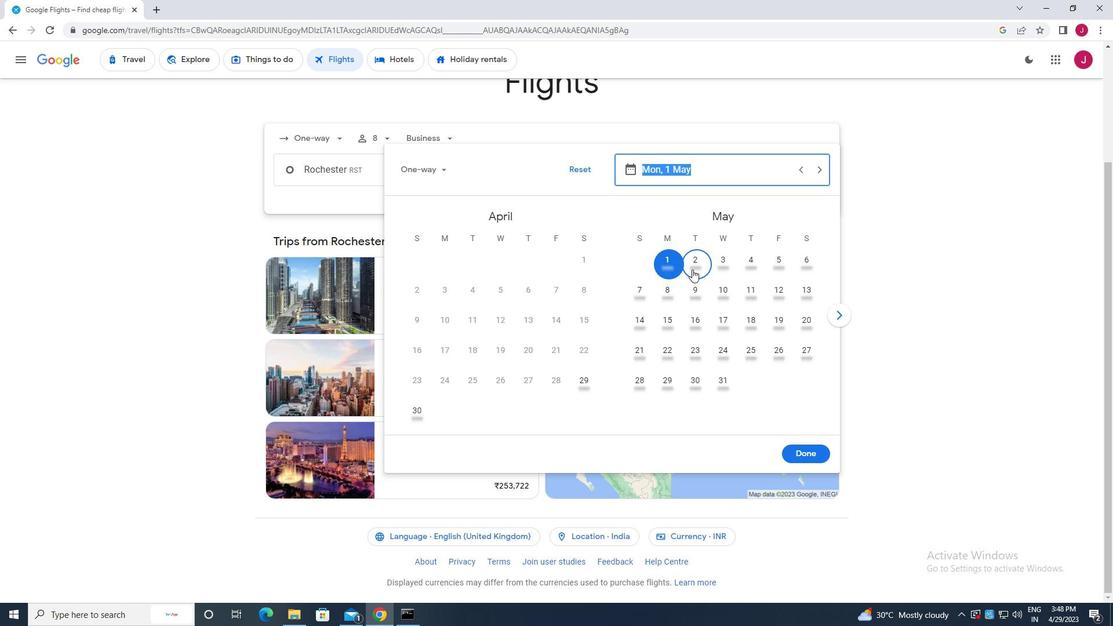 
Action: Mouse pressed left at (694, 266)
Screenshot: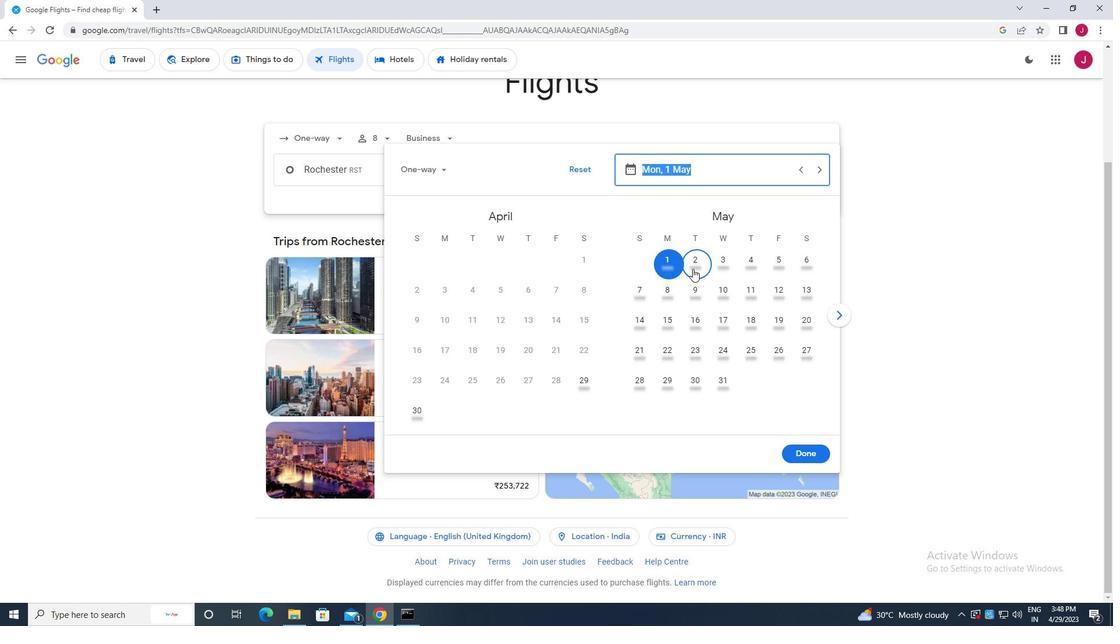 
Action: Mouse moved to (798, 449)
Screenshot: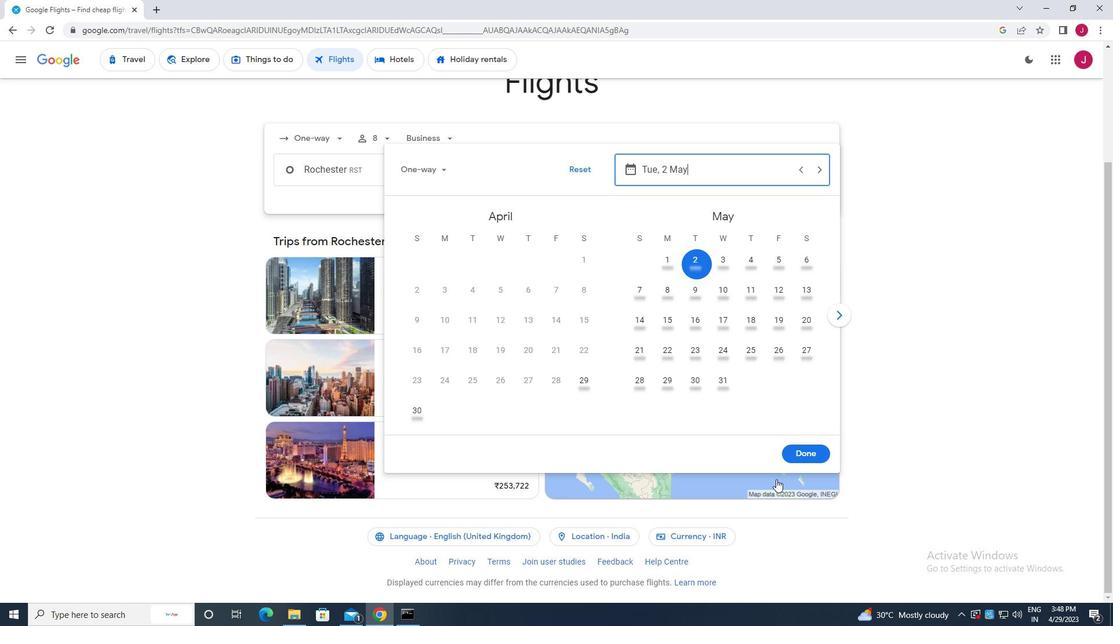 
Action: Mouse pressed left at (798, 449)
Screenshot: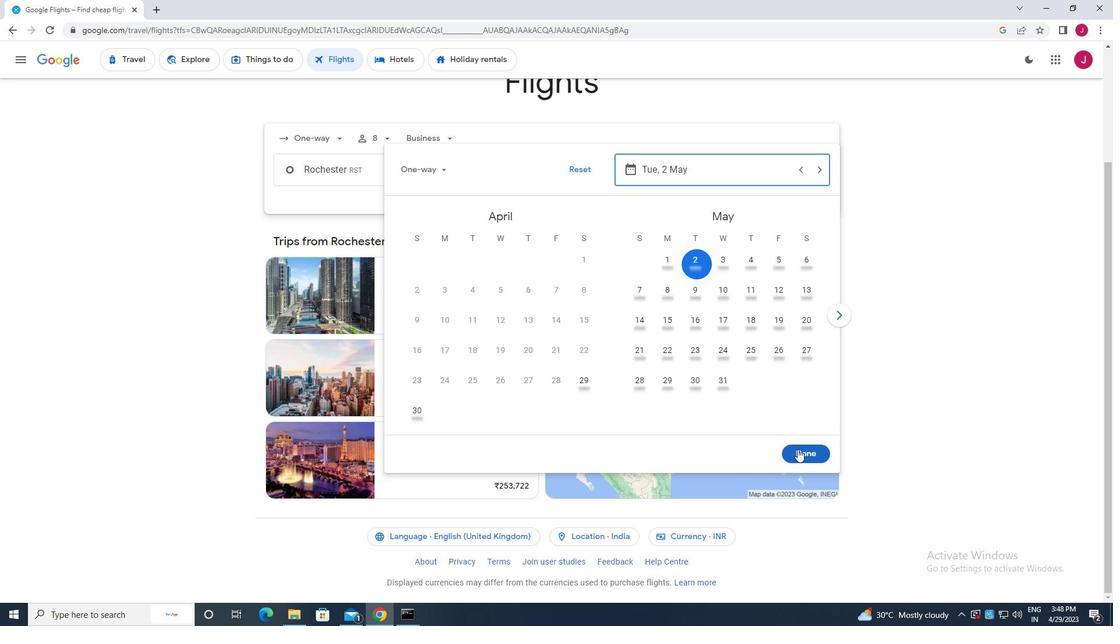 
Action: Mouse moved to (568, 209)
Screenshot: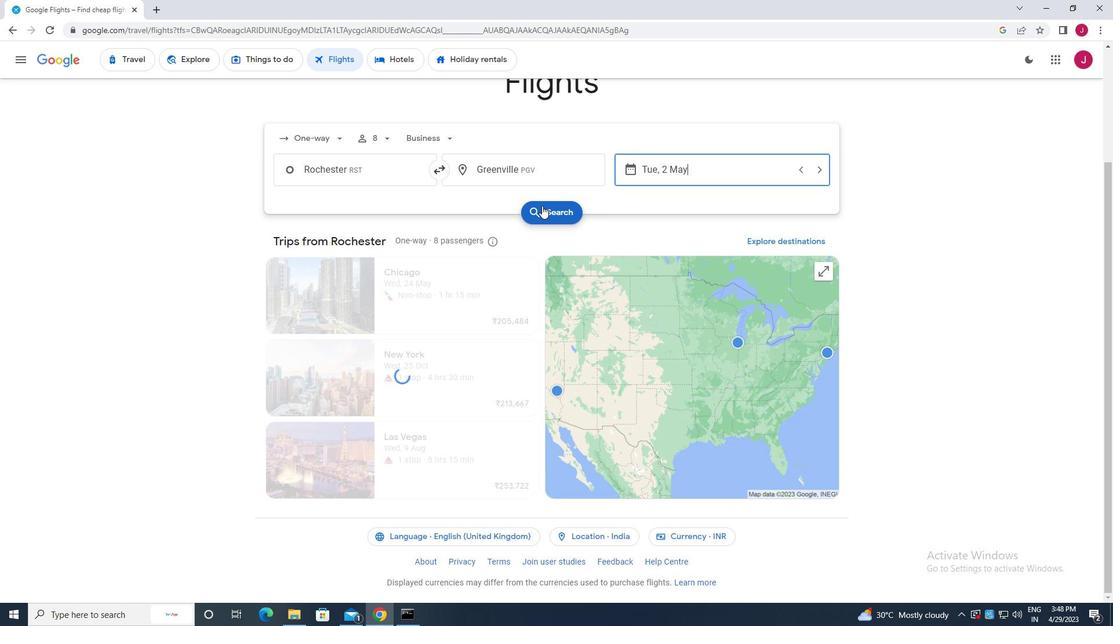 
Action: Mouse pressed left at (568, 209)
Screenshot: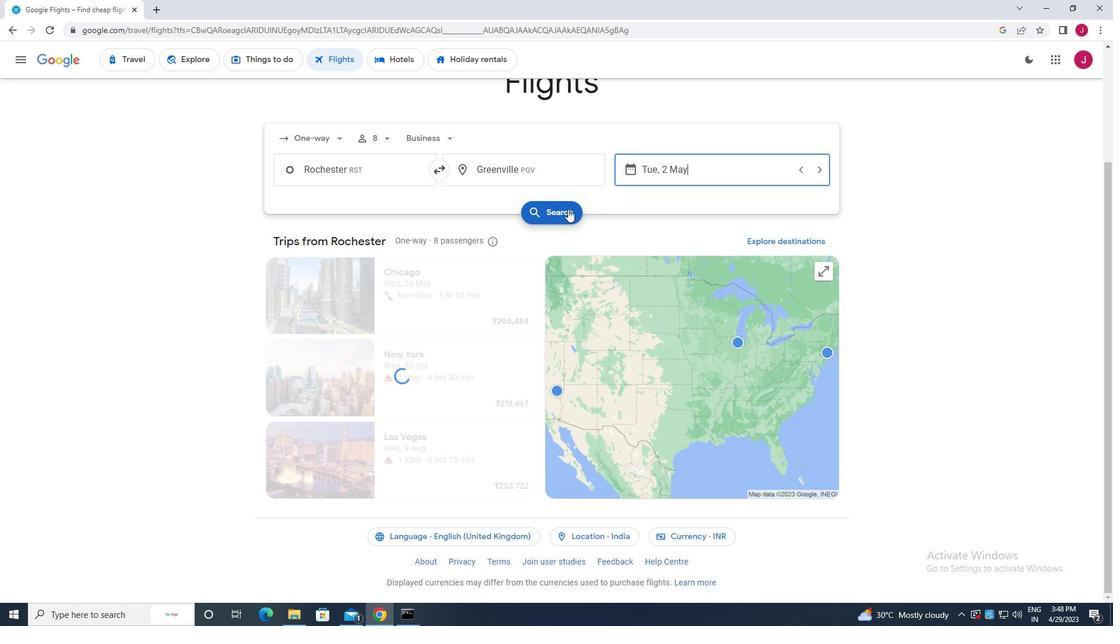 
Action: Mouse moved to (301, 162)
Screenshot: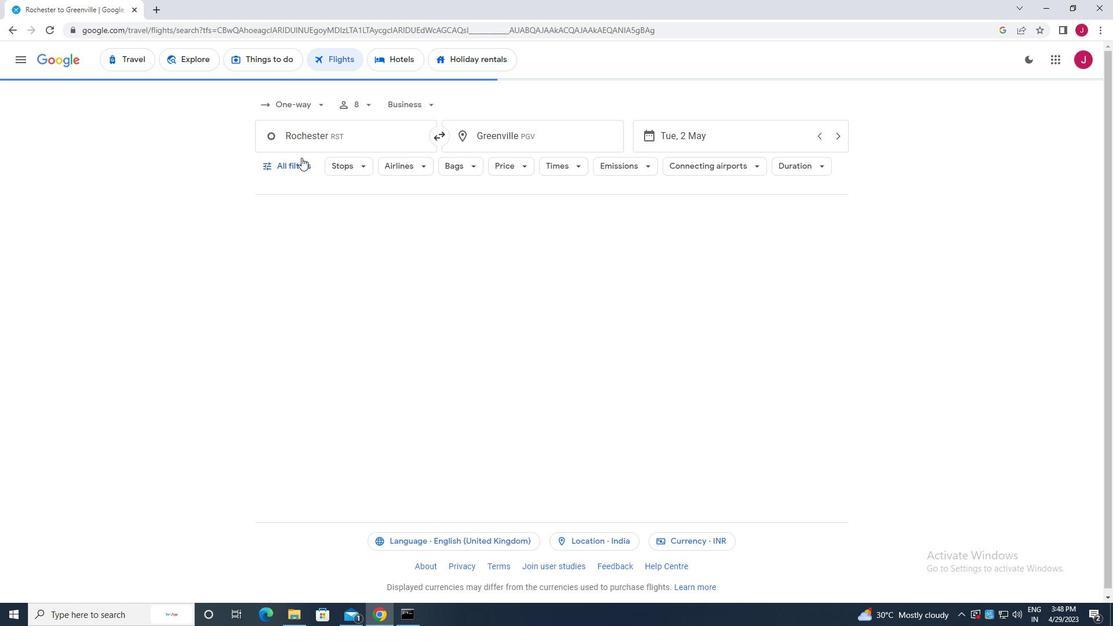
Action: Mouse pressed left at (301, 162)
Screenshot: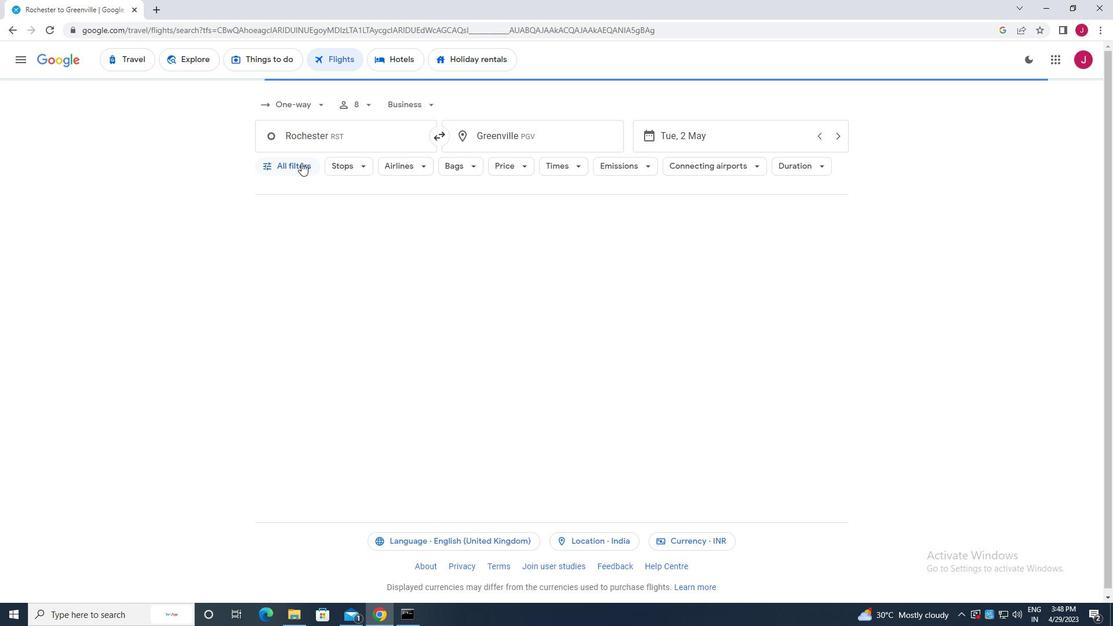 
Action: Mouse moved to (368, 241)
Screenshot: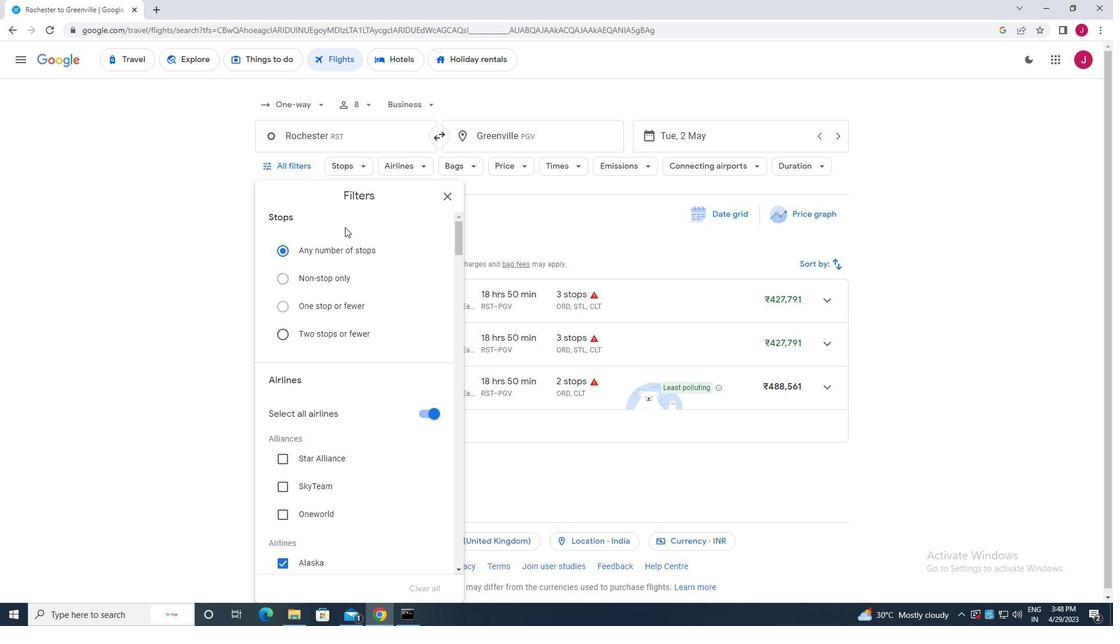 
Action: Mouse scrolled (368, 240) with delta (0, 0)
Screenshot: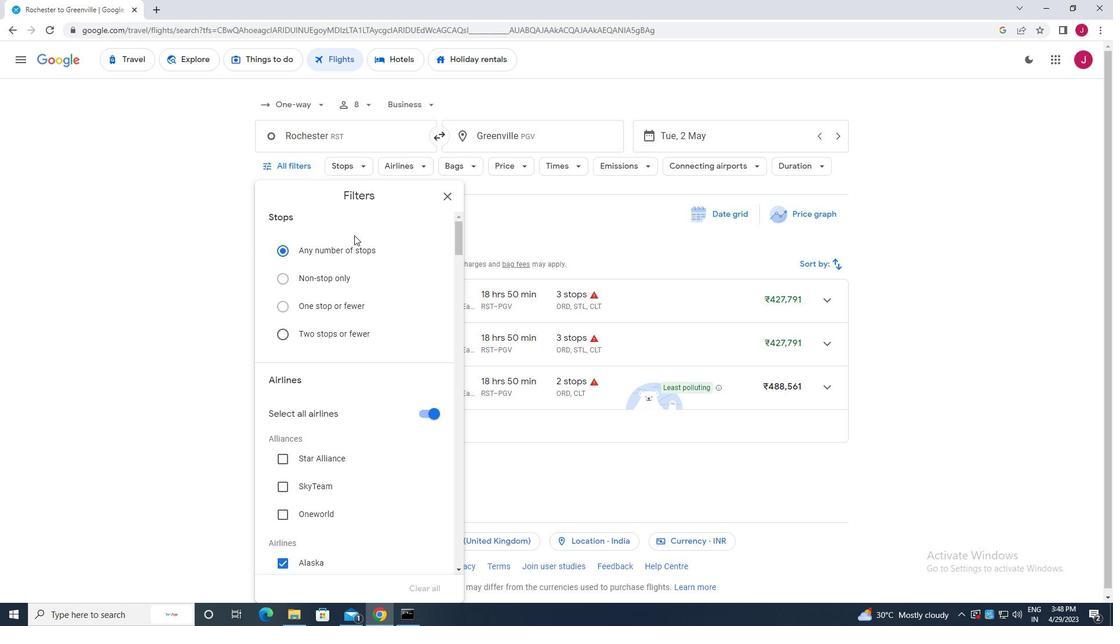 
Action: Mouse scrolled (368, 240) with delta (0, 0)
Screenshot: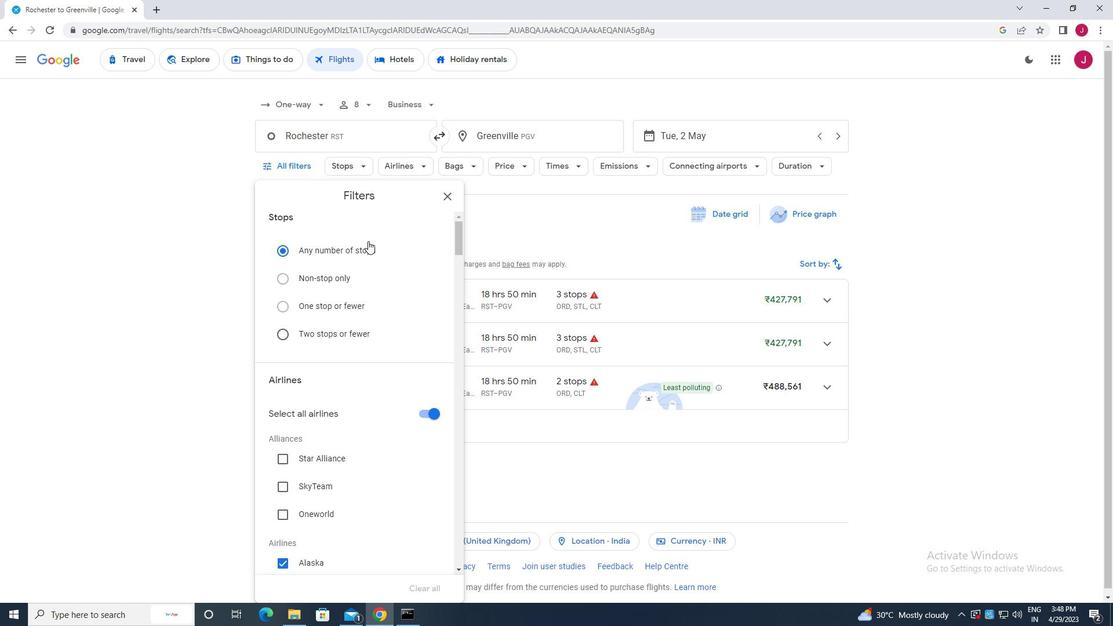 
Action: Mouse moved to (425, 299)
Screenshot: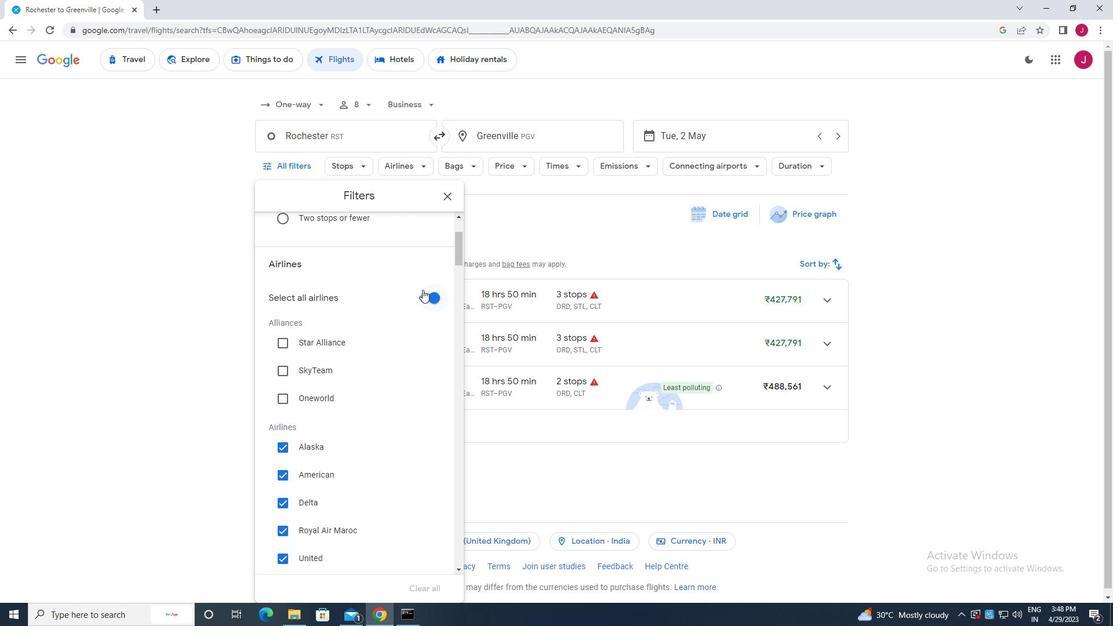 
Action: Mouse pressed left at (425, 299)
Screenshot: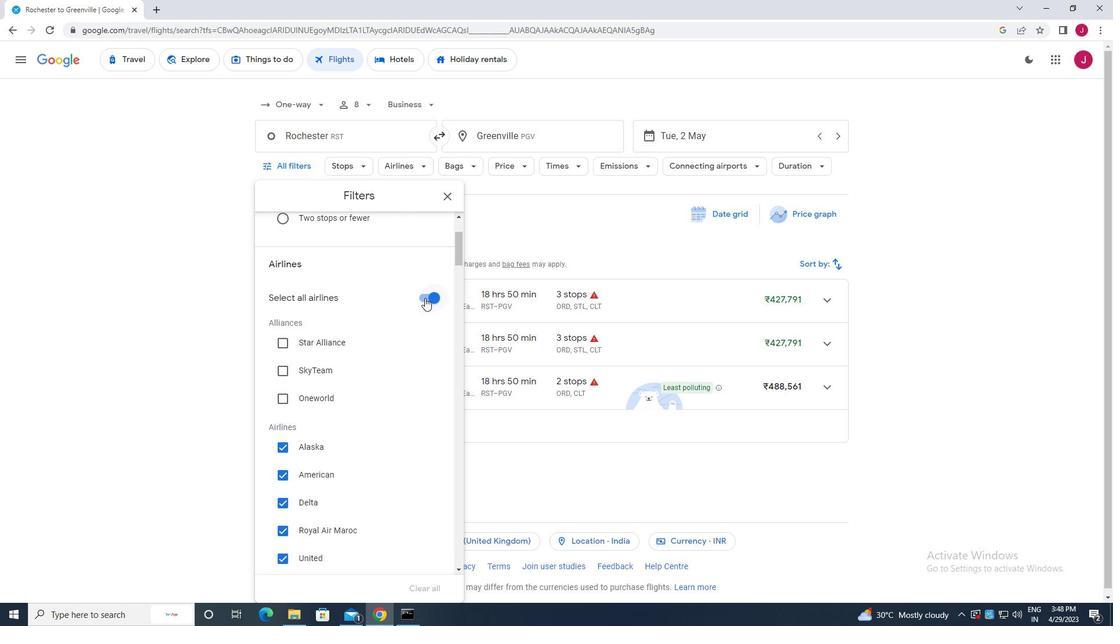 
Action: Mouse moved to (341, 305)
Screenshot: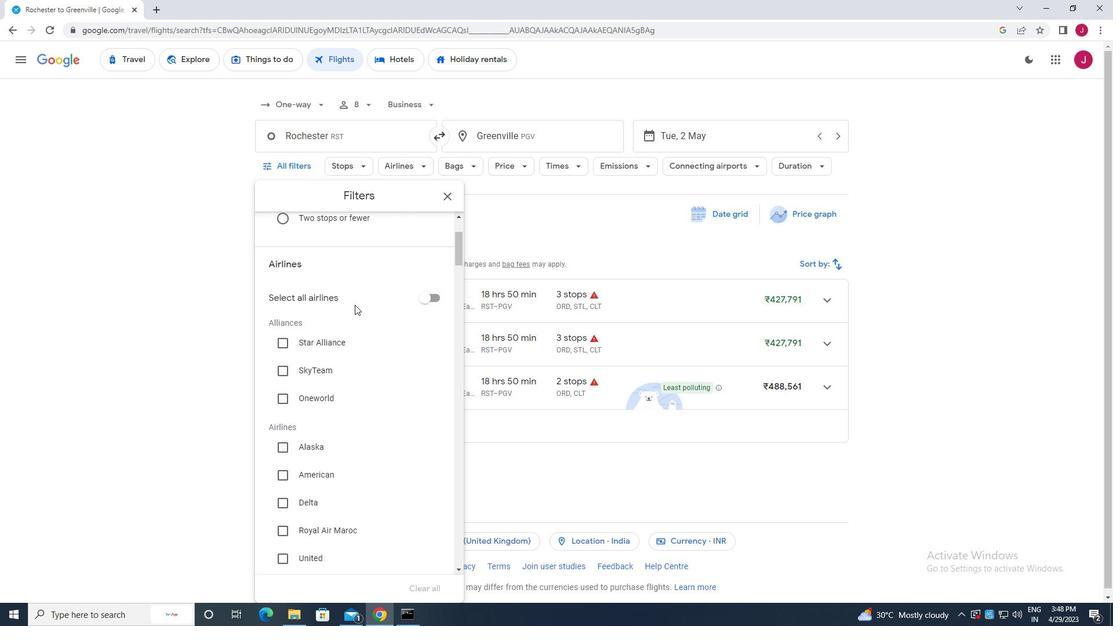 
Action: Mouse scrolled (341, 304) with delta (0, 0)
Screenshot: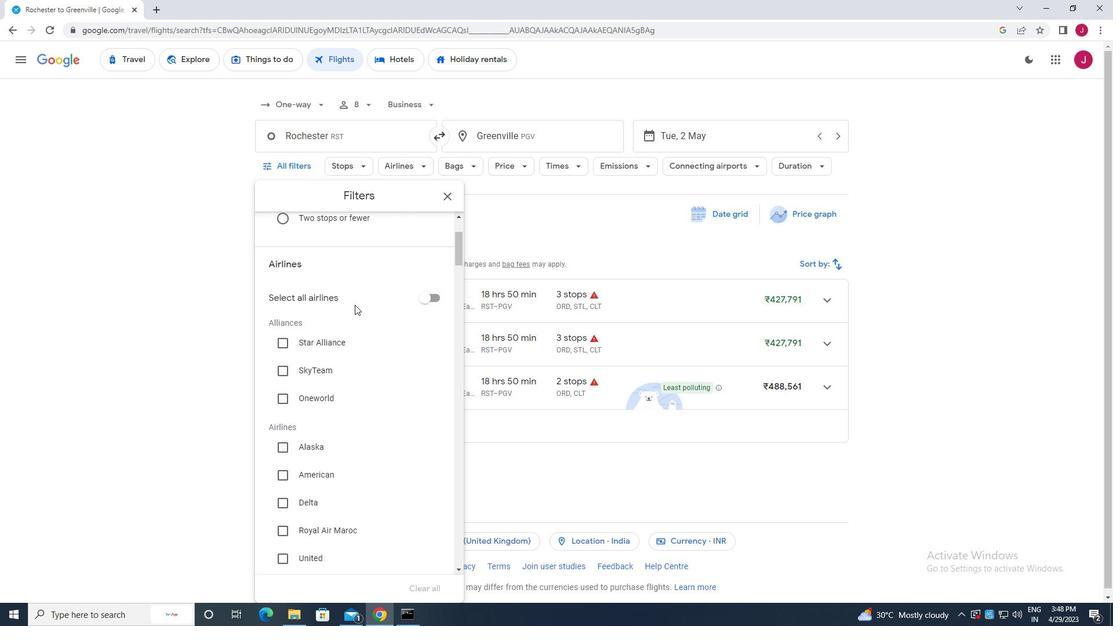 
Action: Mouse moved to (341, 305)
Screenshot: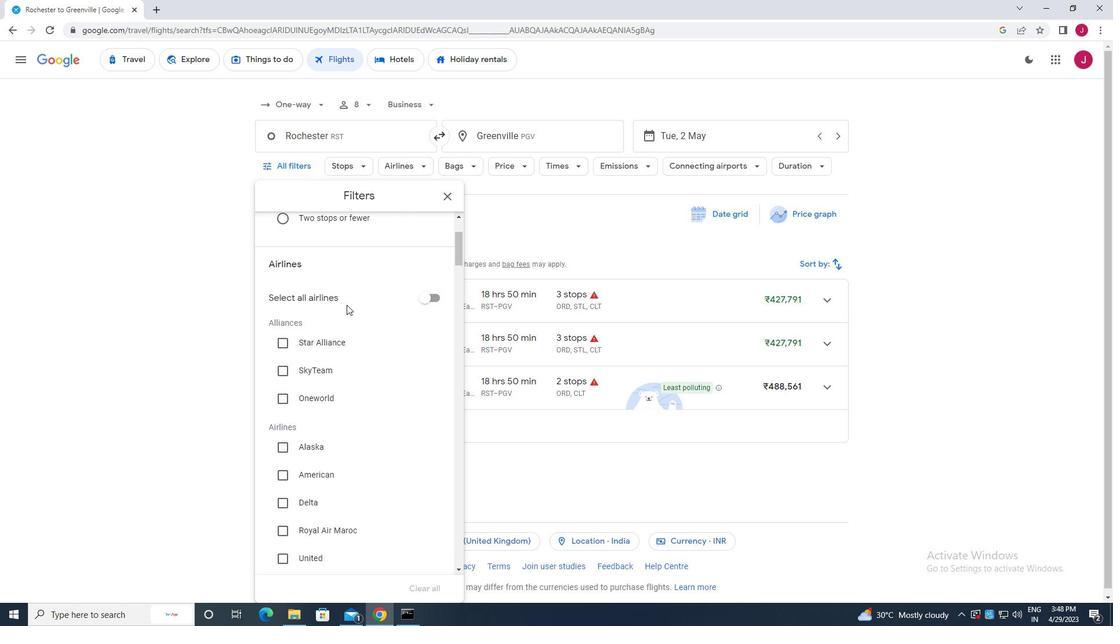 
Action: Mouse scrolled (341, 305) with delta (0, 0)
Screenshot: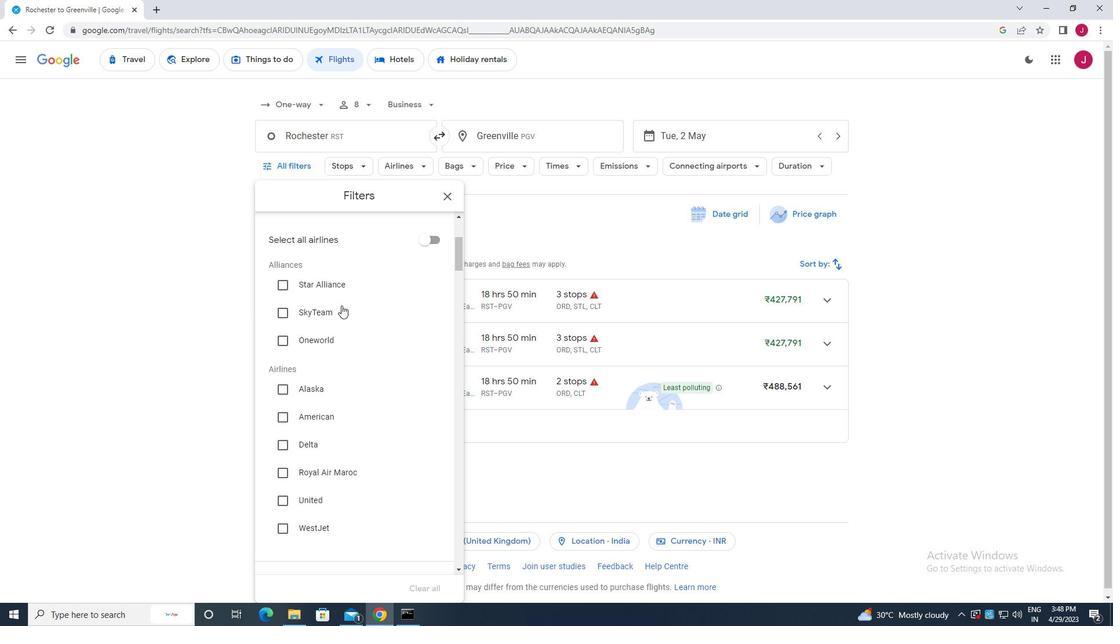 
Action: Mouse scrolled (341, 305) with delta (0, 0)
Screenshot: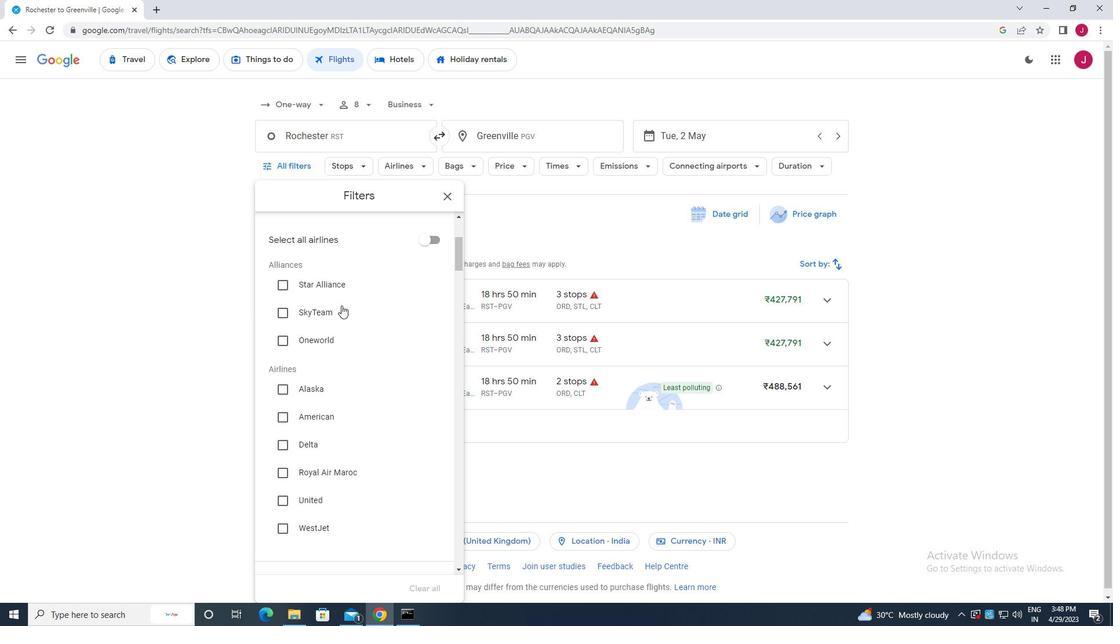
Action: Mouse scrolled (341, 305) with delta (0, 0)
Screenshot: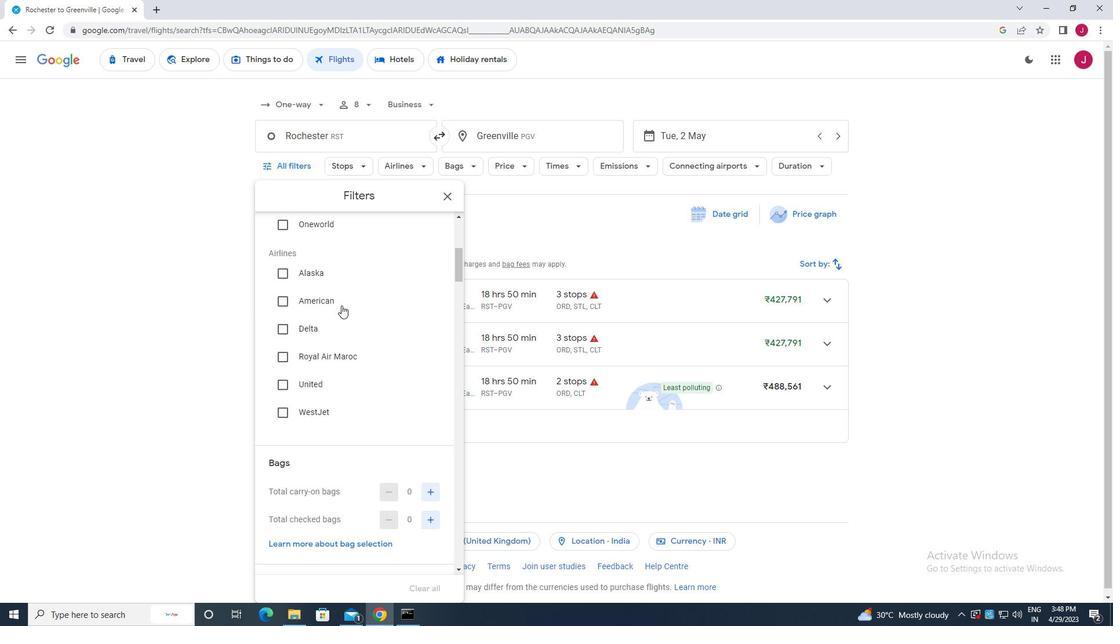 
Action: Mouse scrolled (341, 305) with delta (0, 0)
Screenshot: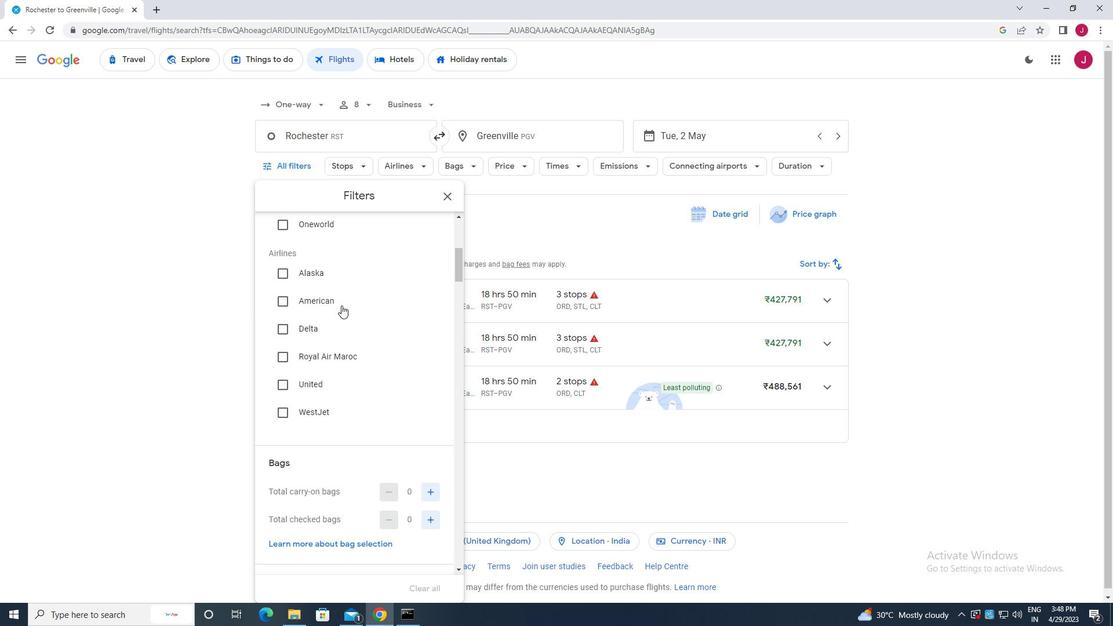 
Action: Mouse scrolled (341, 305) with delta (0, 0)
Screenshot: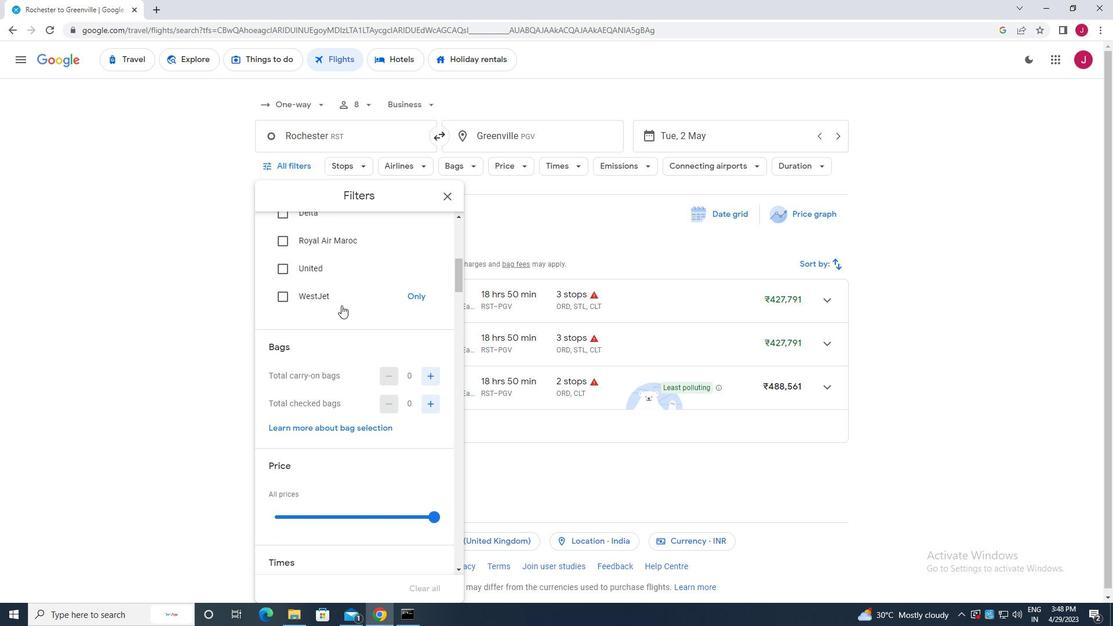 
Action: Mouse moved to (431, 316)
Screenshot: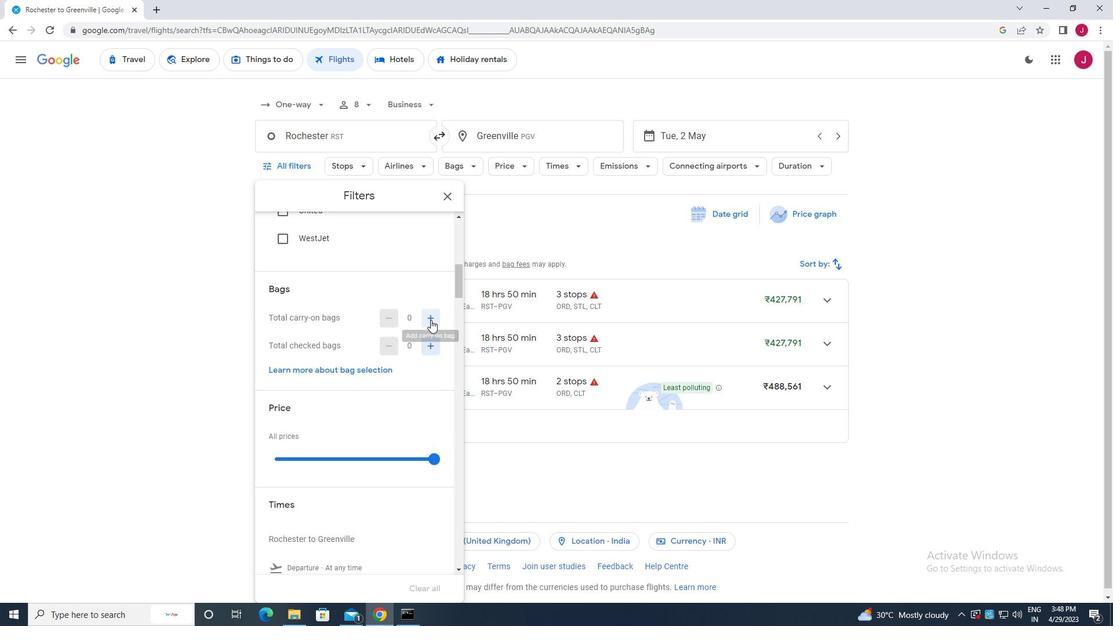 
Action: Mouse pressed left at (431, 316)
Screenshot: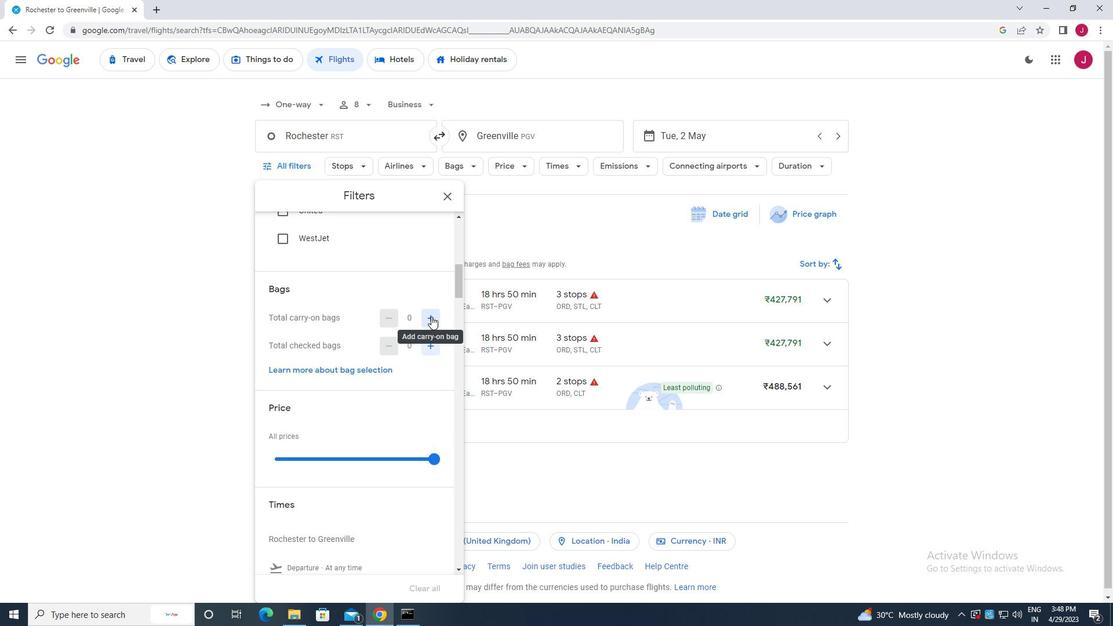 
Action: Mouse moved to (429, 317)
Screenshot: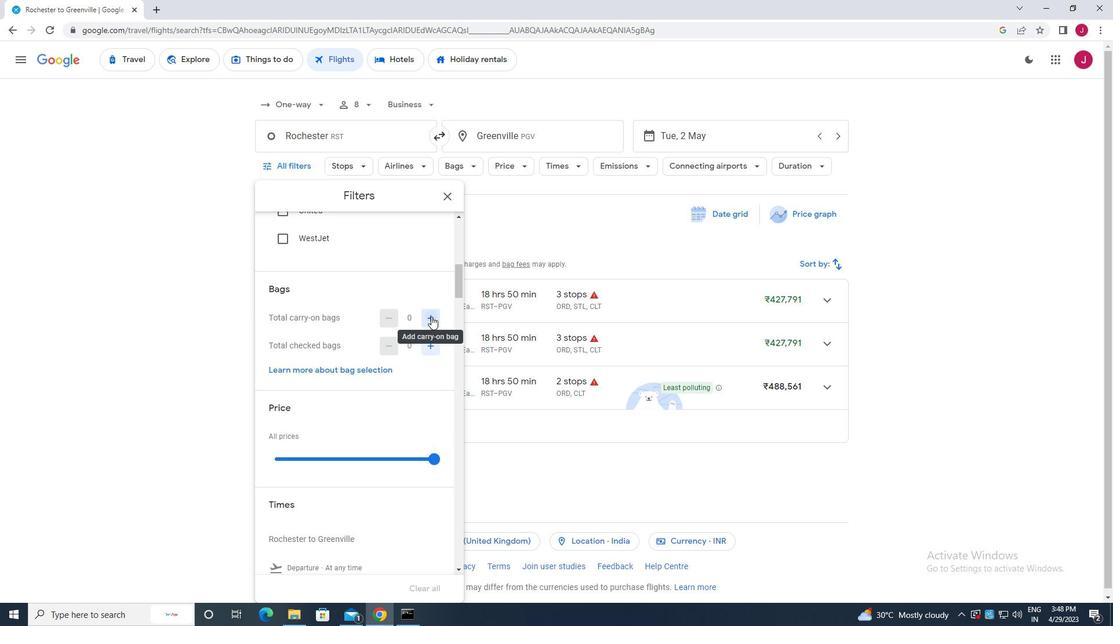 
Action: Mouse scrolled (429, 317) with delta (0, 0)
Screenshot: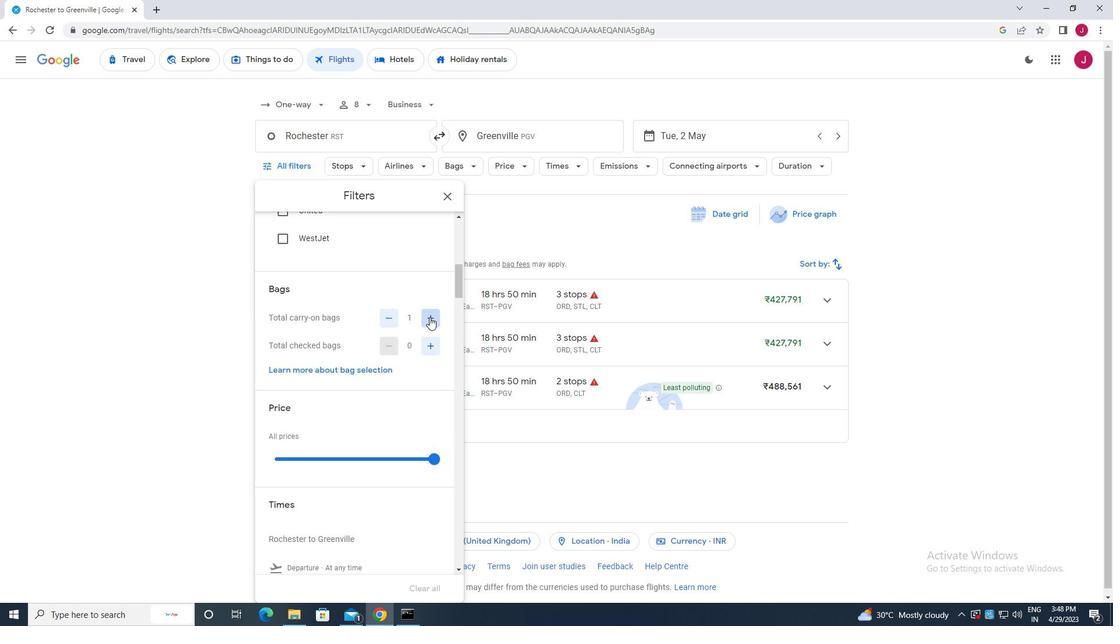 
Action: Mouse scrolled (429, 317) with delta (0, 0)
Screenshot: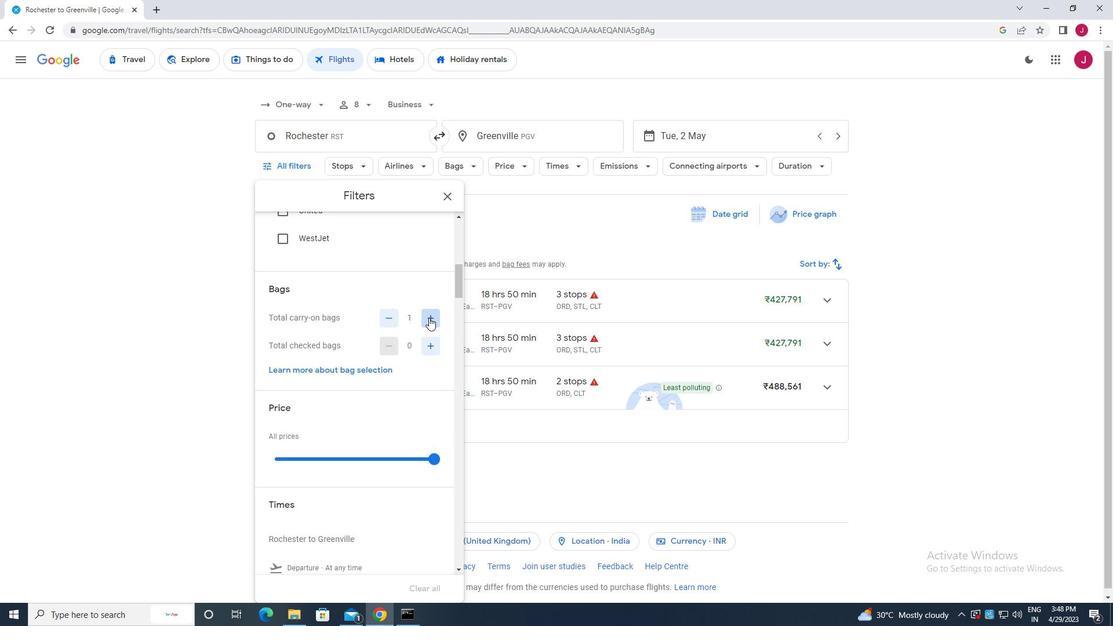 
Action: Mouse moved to (429, 317)
Screenshot: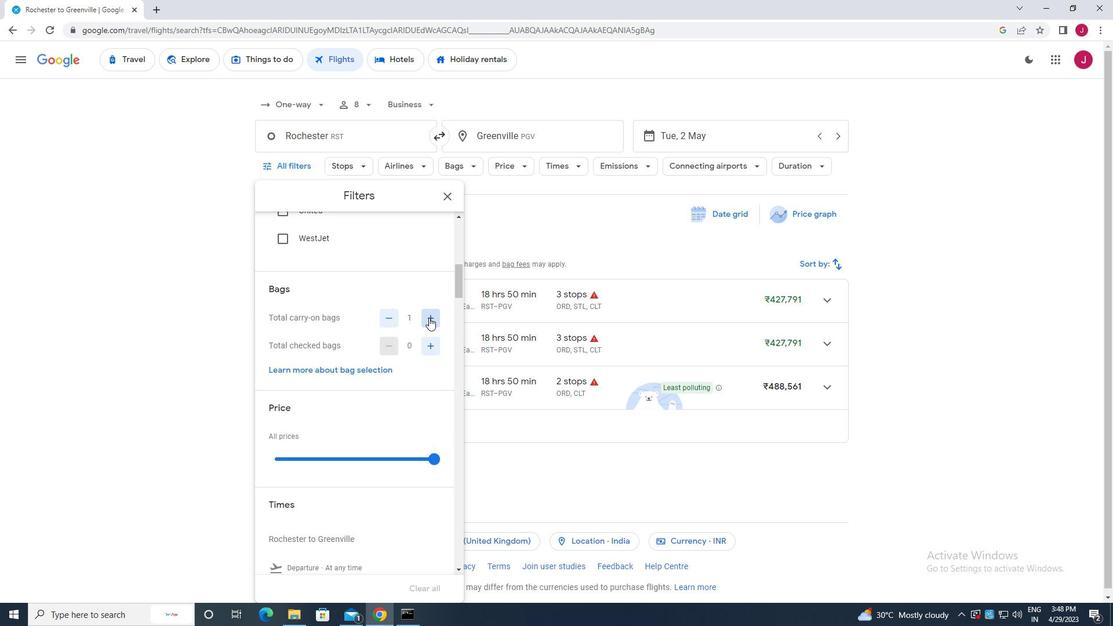 
Action: Mouse scrolled (429, 317) with delta (0, 0)
Screenshot: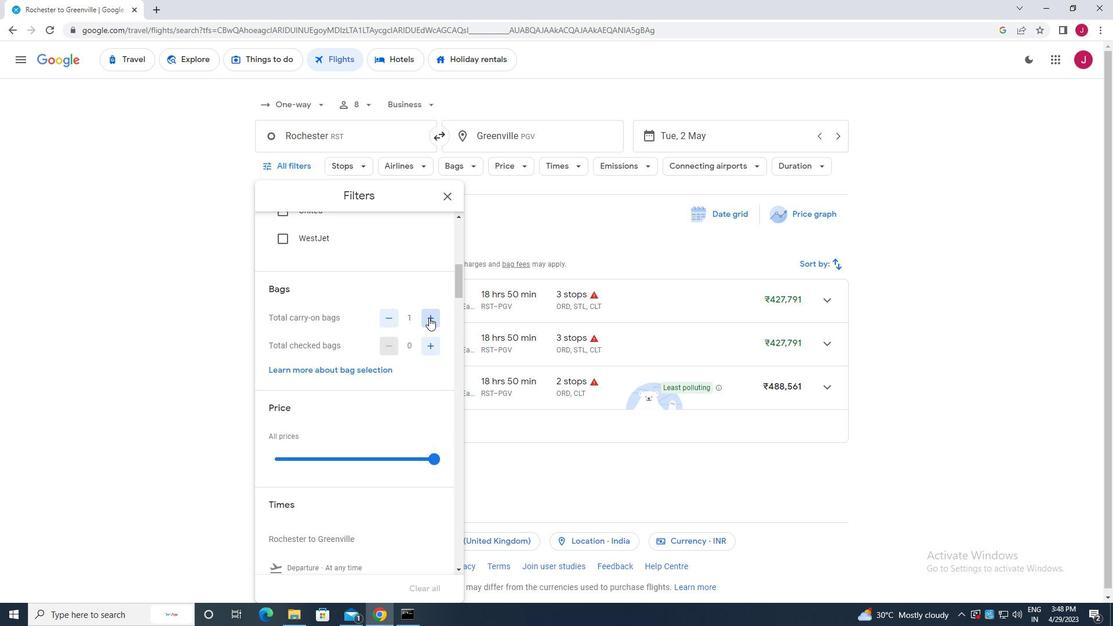 
Action: Mouse moved to (433, 285)
Screenshot: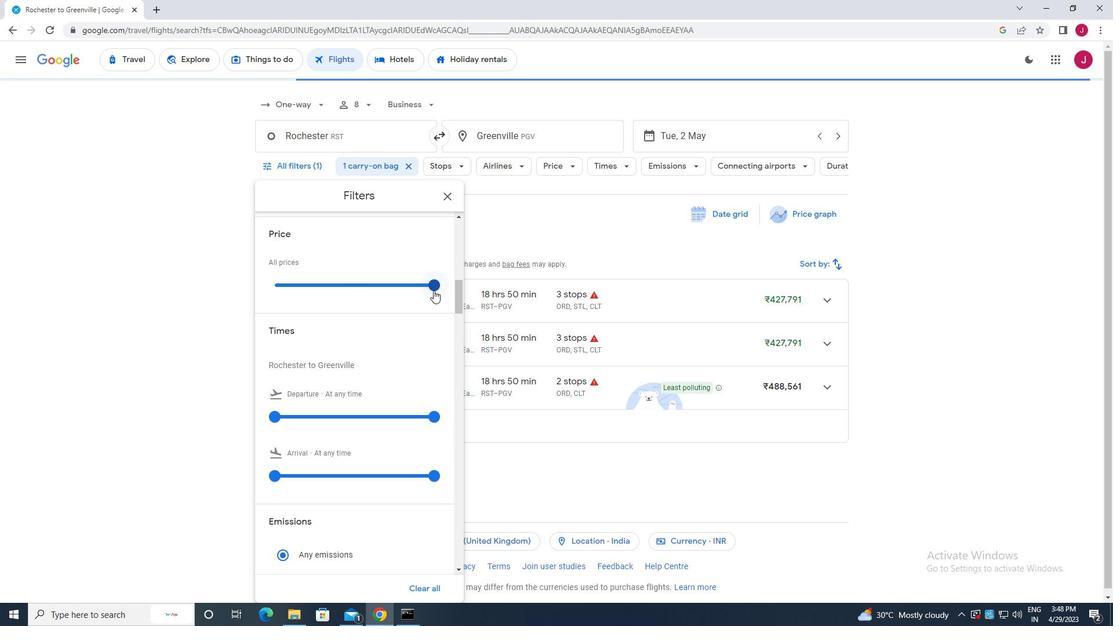 
Action: Mouse pressed left at (433, 285)
Screenshot: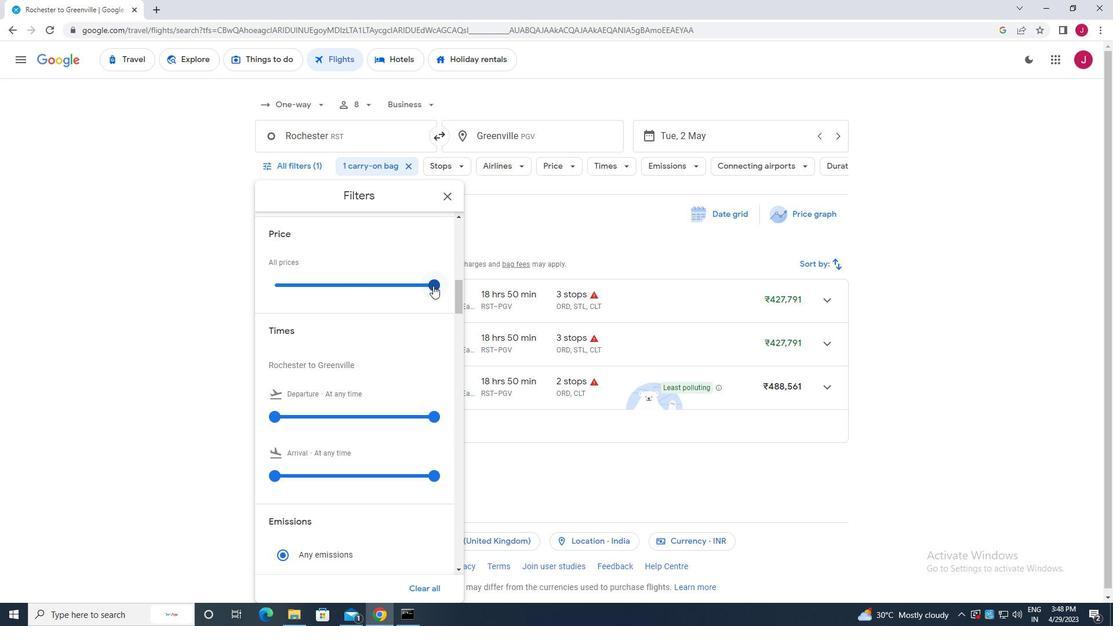 
Action: Mouse moved to (349, 334)
Screenshot: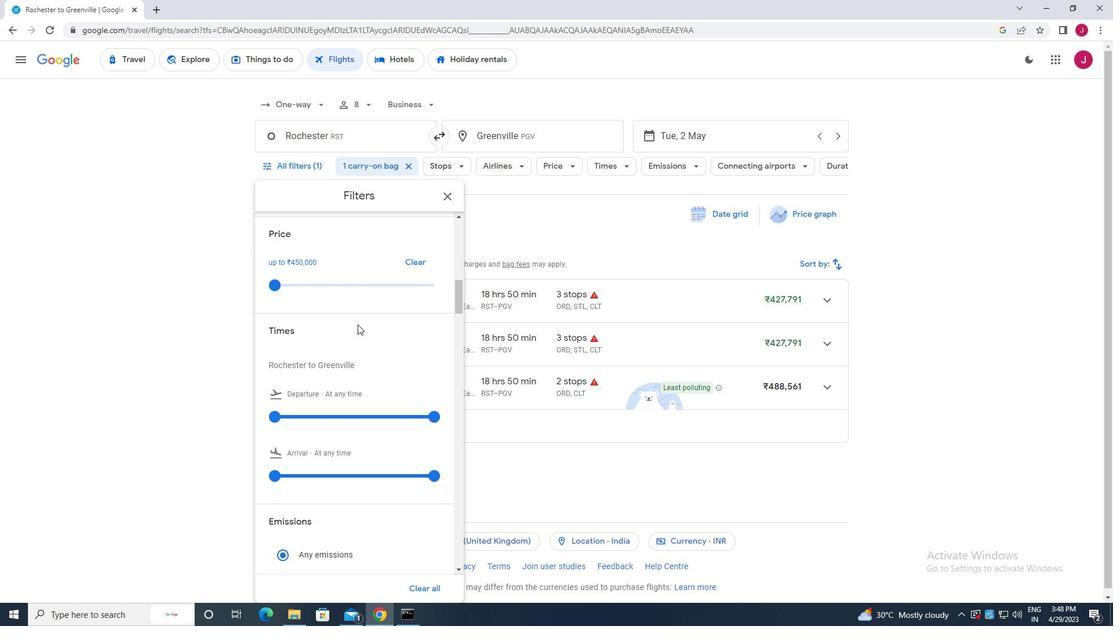 
Action: Mouse scrolled (349, 333) with delta (0, 0)
Screenshot: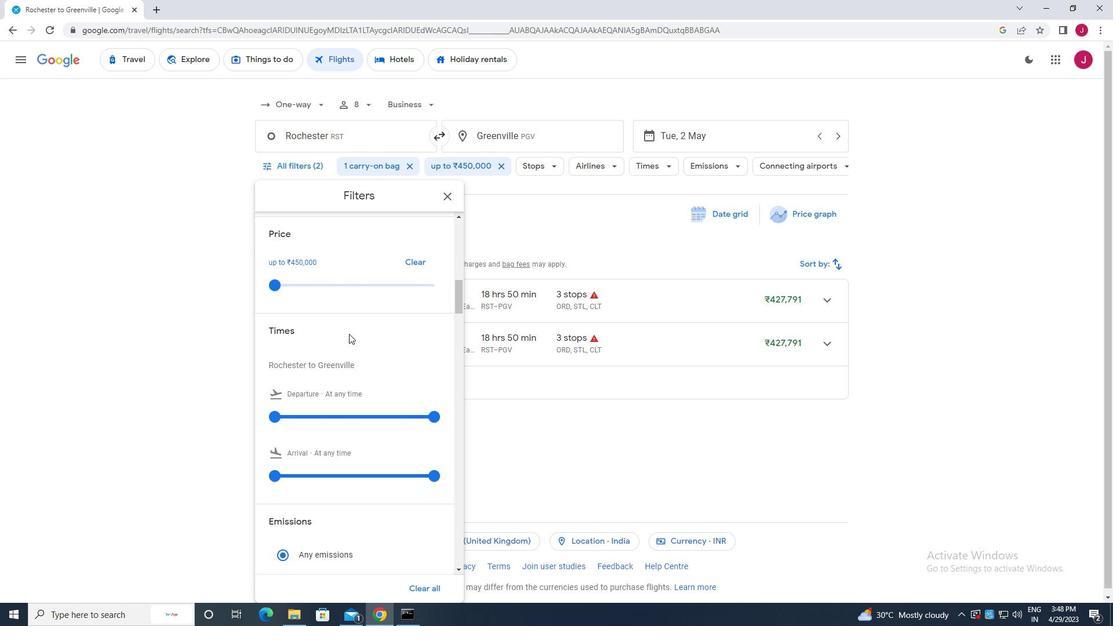 
Action: Mouse moved to (350, 338)
Screenshot: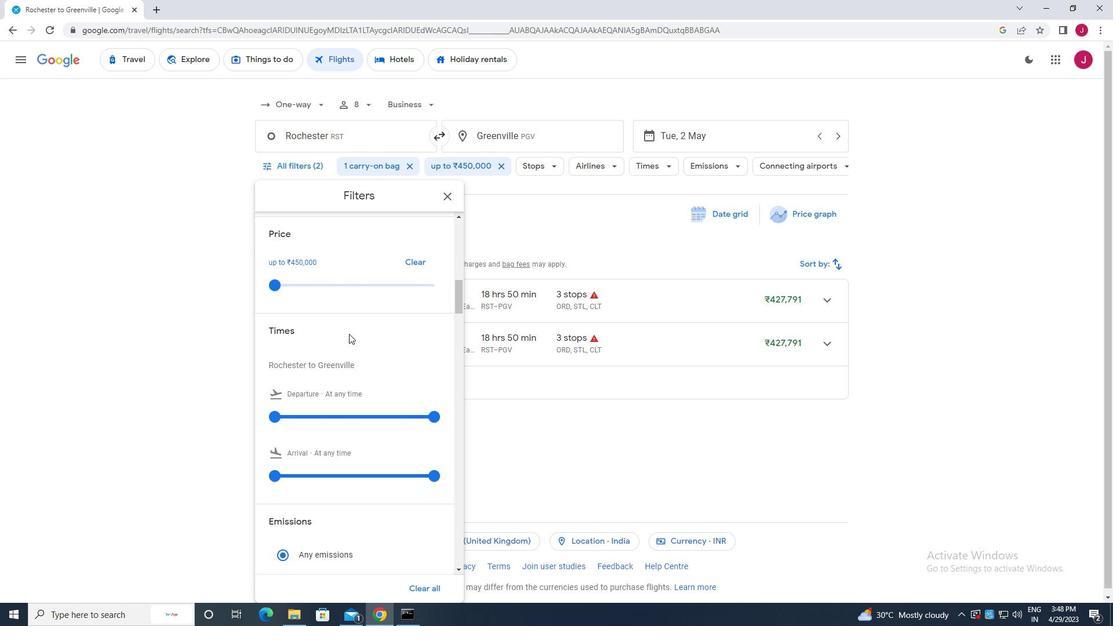 
Action: Mouse scrolled (350, 337) with delta (0, 0)
Screenshot: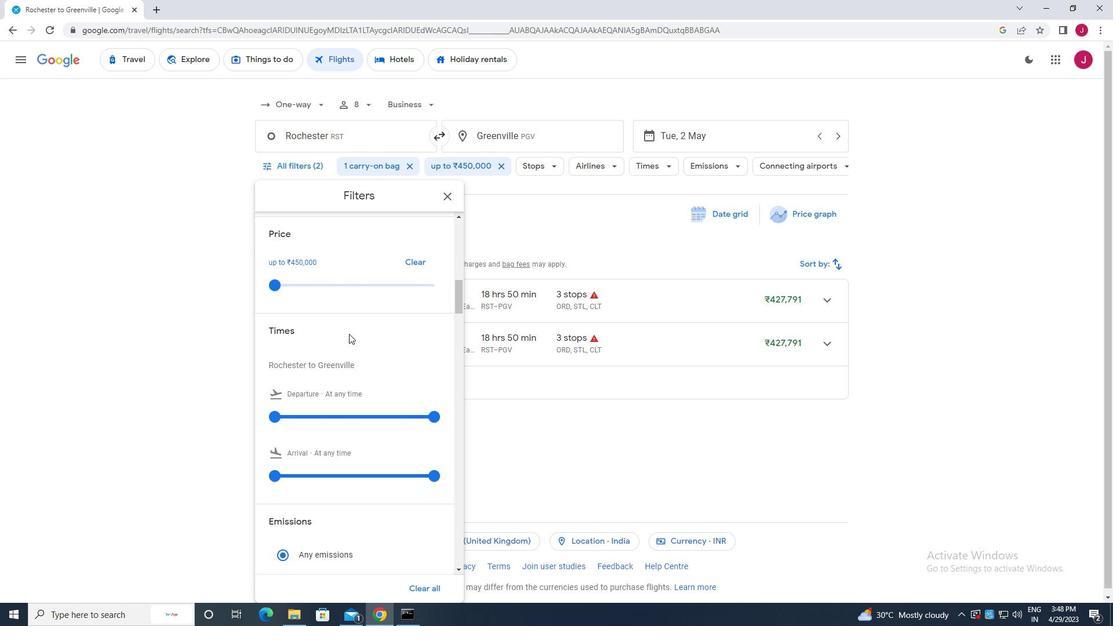 
Action: Mouse moved to (350, 339)
Screenshot: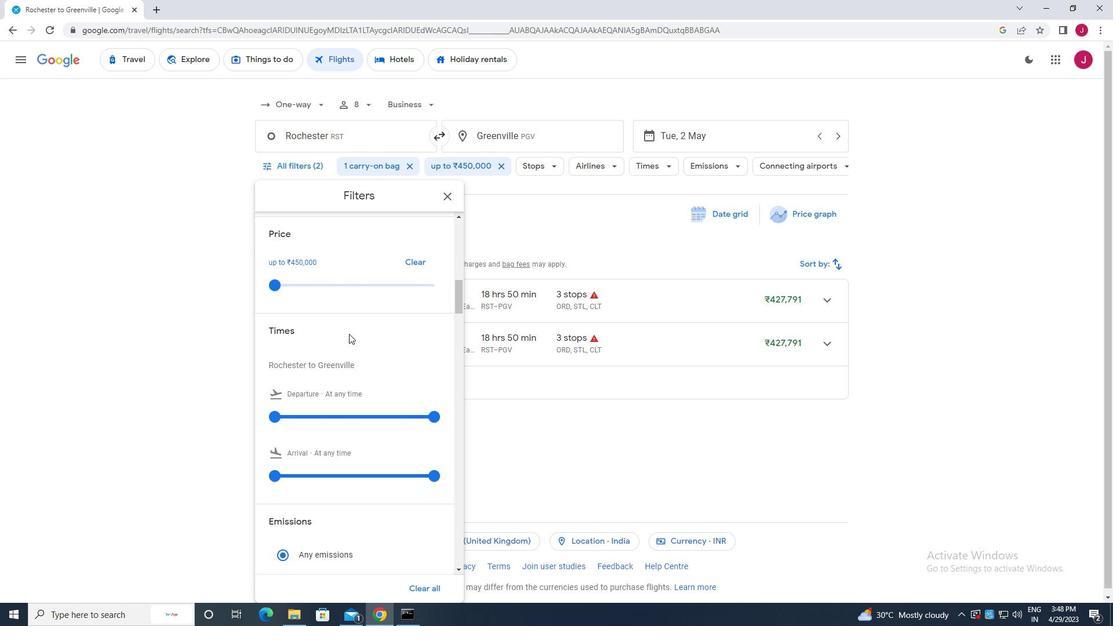 
Action: Mouse scrolled (350, 338) with delta (0, 0)
Screenshot: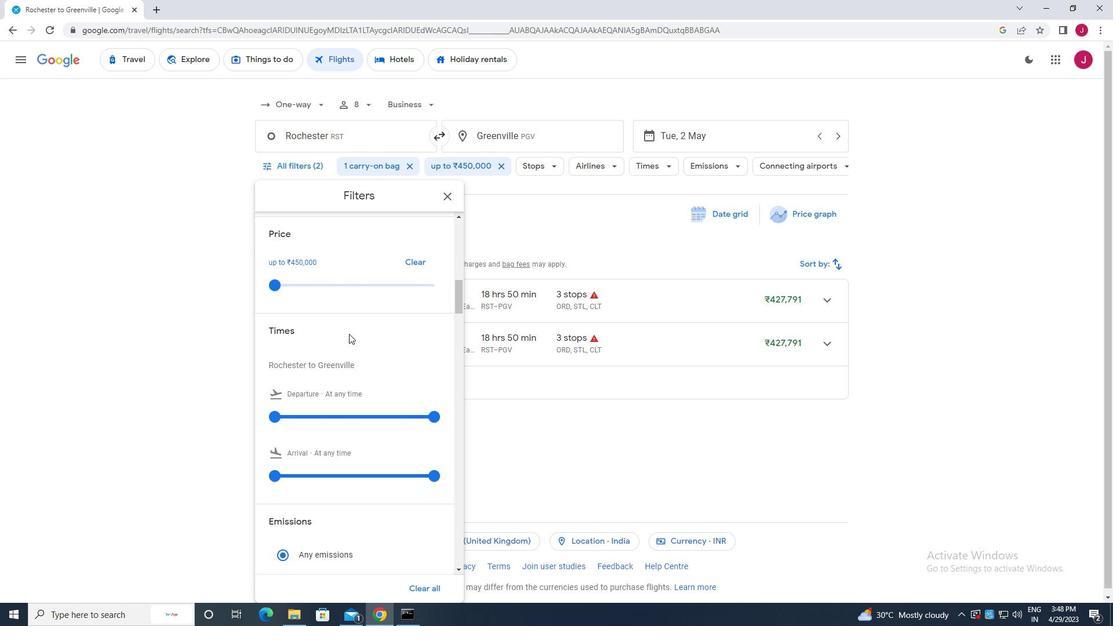 
Action: Mouse moved to (273, 243)
Screenshot: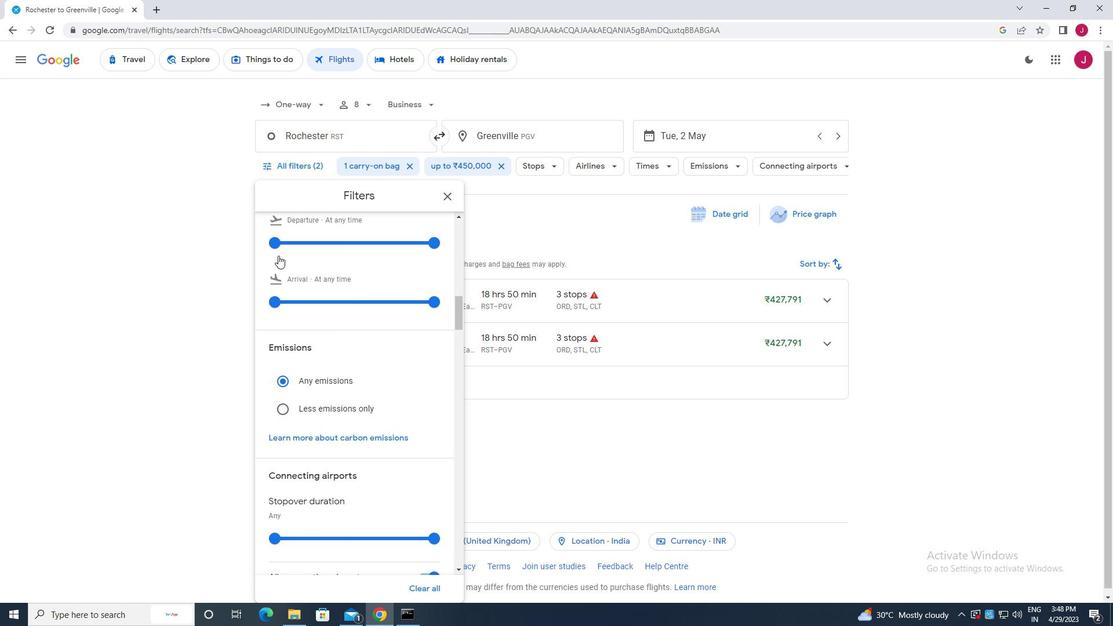
Action: Mouse pressed left at (273, 243)
Screenshot: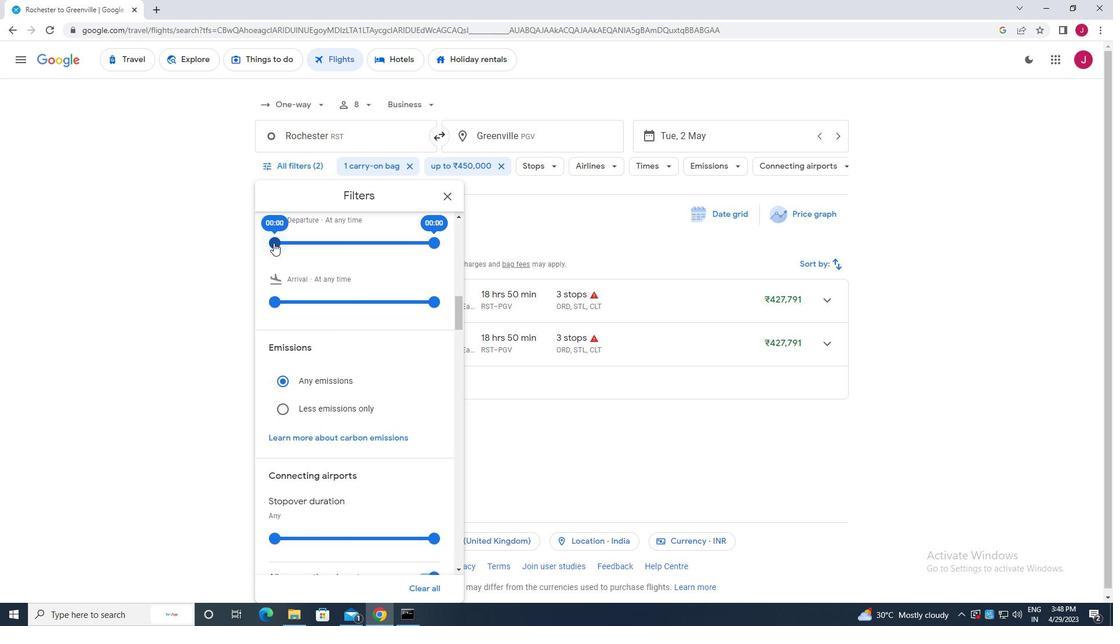 
Action: Mouse moved to (433, 246)
Screenshot: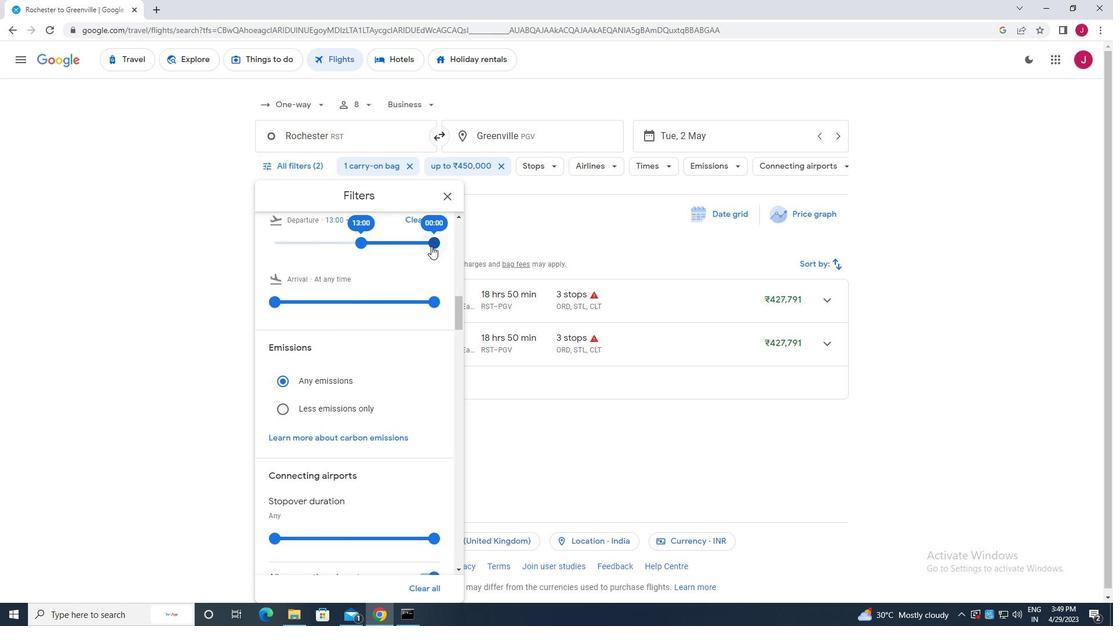 
Action: Mouse pressed left at (433, 246)
Screenshot: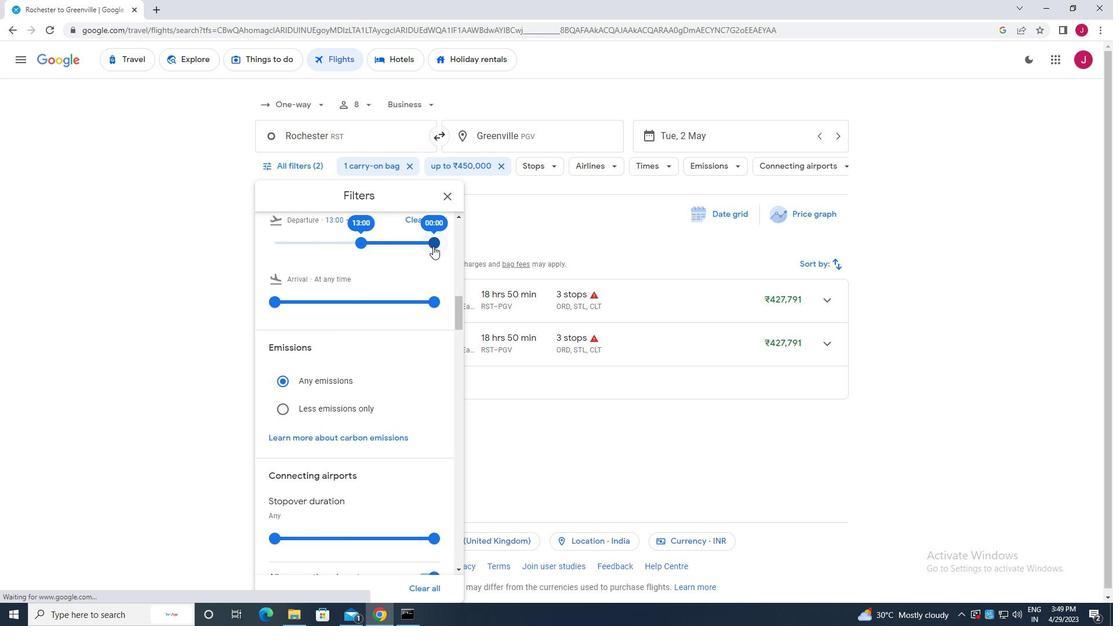 
Action: Mouse moved to (451, 196)
Screenshot: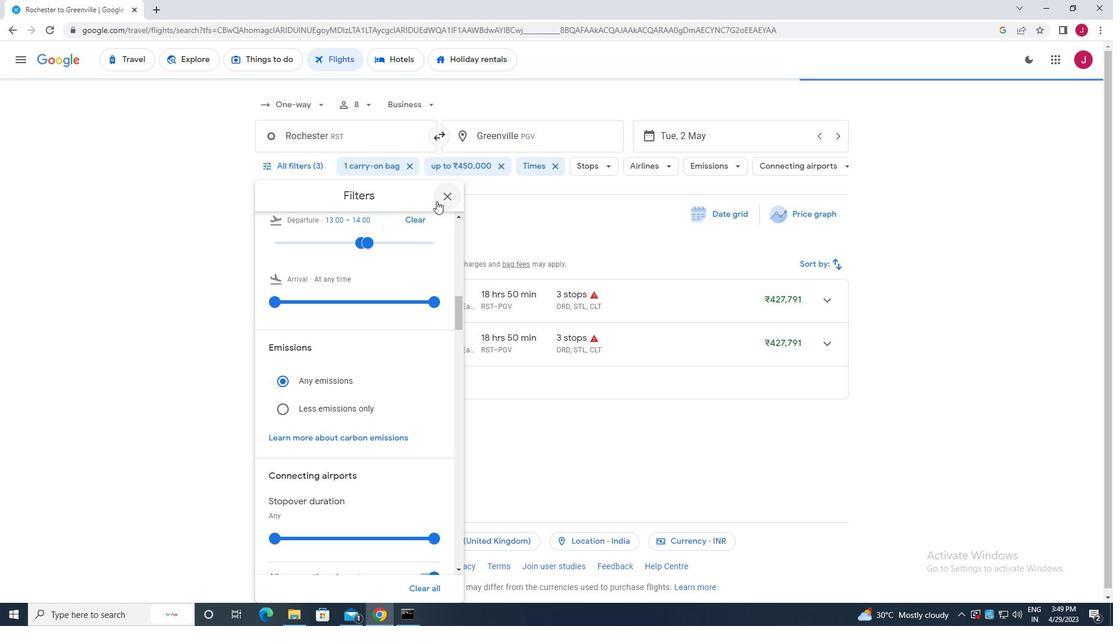 
Action: Mouse pressed left at (451, 196)
Screenshot: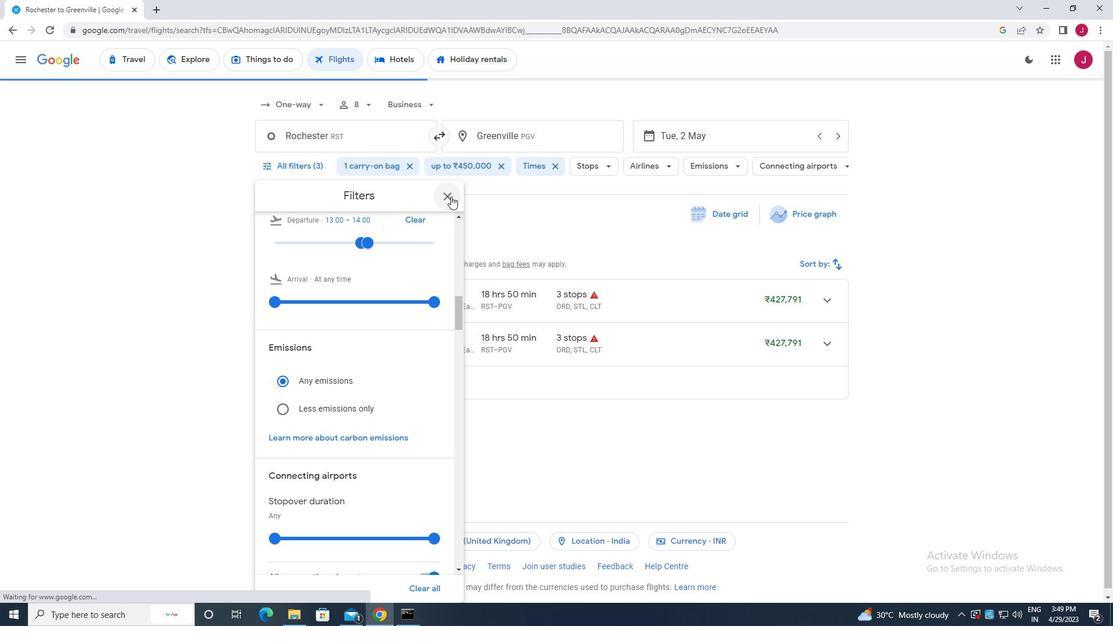 
Action: Mouse moved to (446, 198)
Screenshot: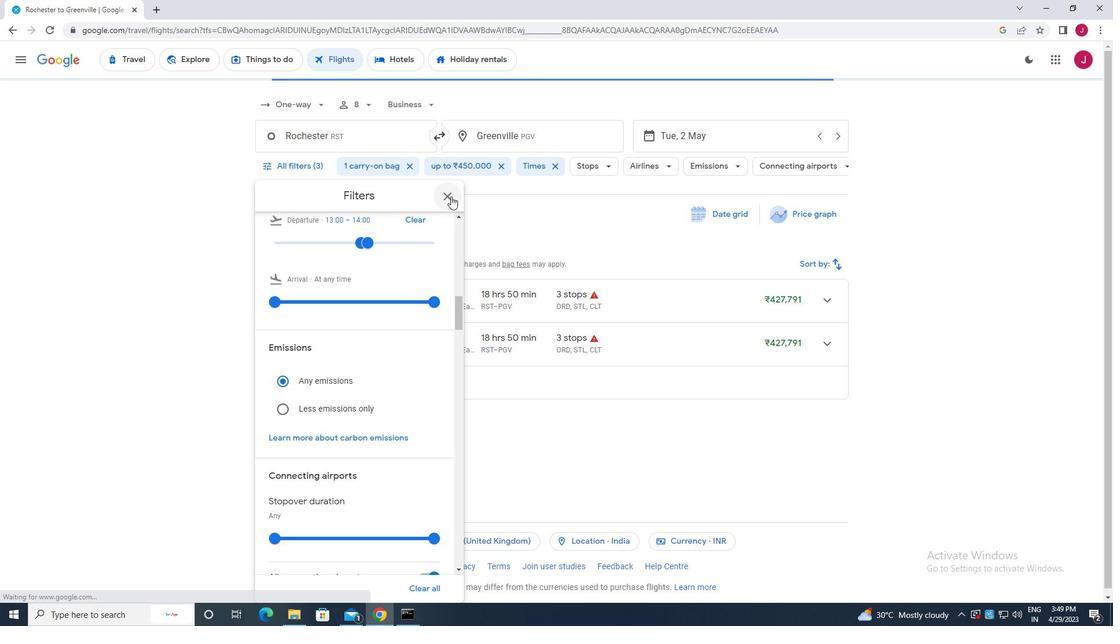 
